 Task: Plan a 3-hour outdoor yoga and meditation retreat in a serene natural setting.
Action: Mouse pressed left at (516, 213)
Screenshot: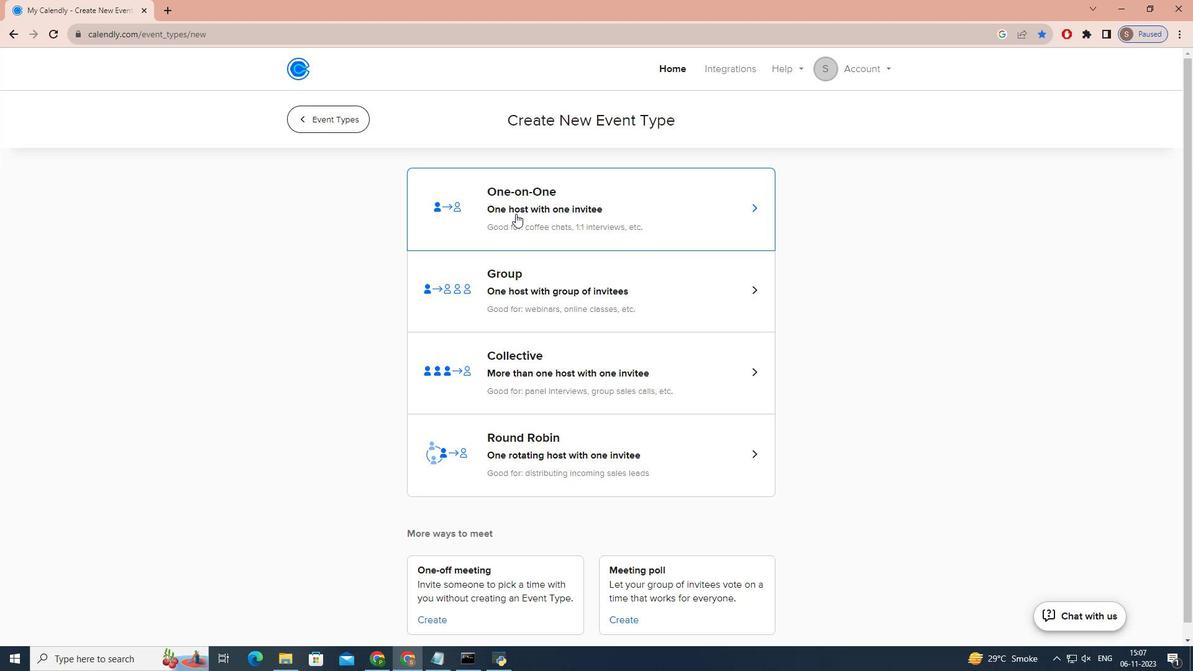 
Action: Key pressed o<Key.caps_lock>UTDOOR<Key.space><Key.caps_lock>y<Key.caps_lock>OGA<Key.space>AND<Key.space><Key.caps_lock>m<Key.caps_lock>EDITATION<Key.space><Key.caps_lock>r<Key.caps_lock>ETREAT<Key.space>
Screenshot: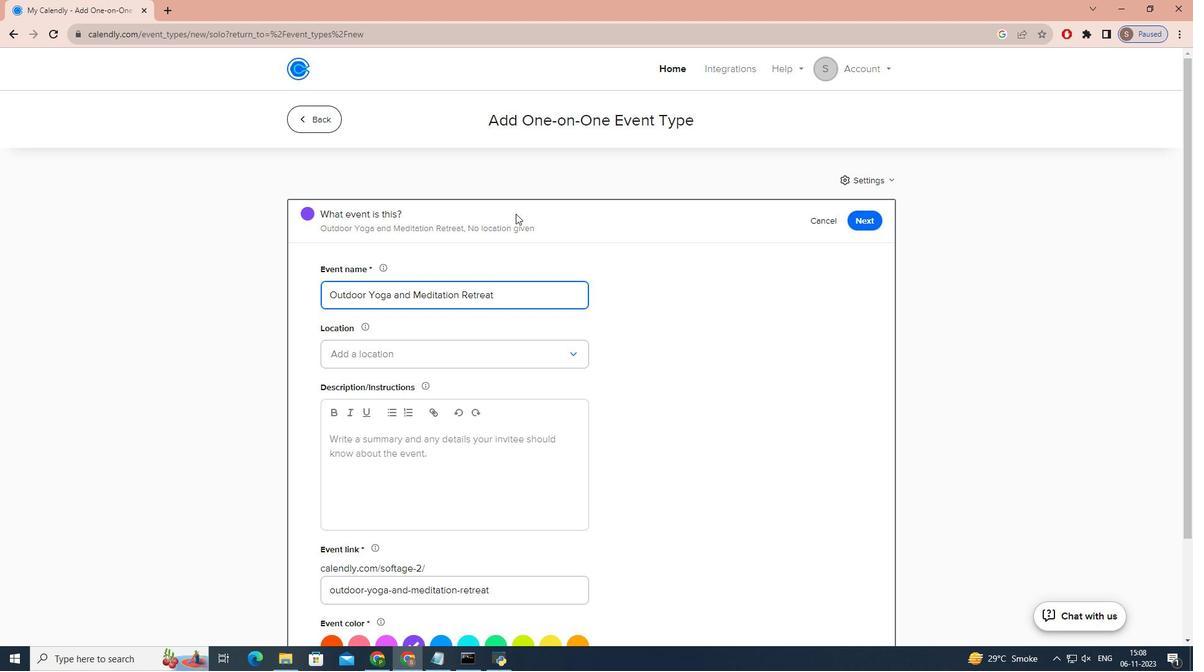 
Action: Mouse moved to (456, 353)
Screenshot: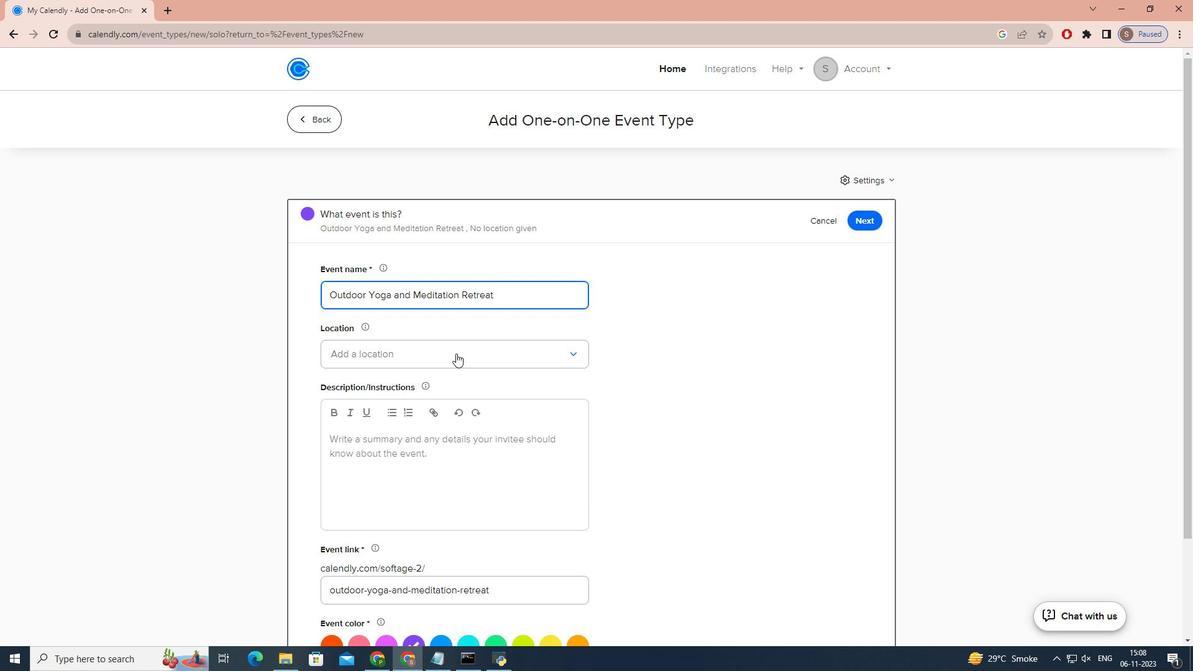 
Action: Mouse pressed left at (456, 353)
Screenshot: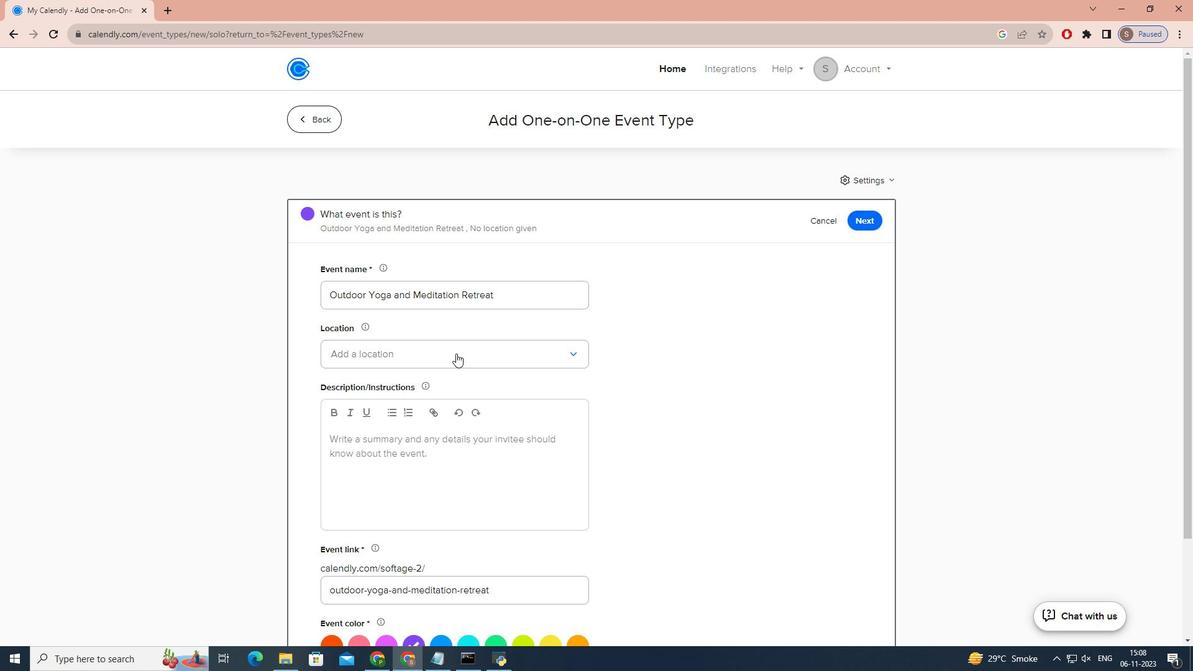 
Action: Mouse moved to (435, 394)
Screenshot: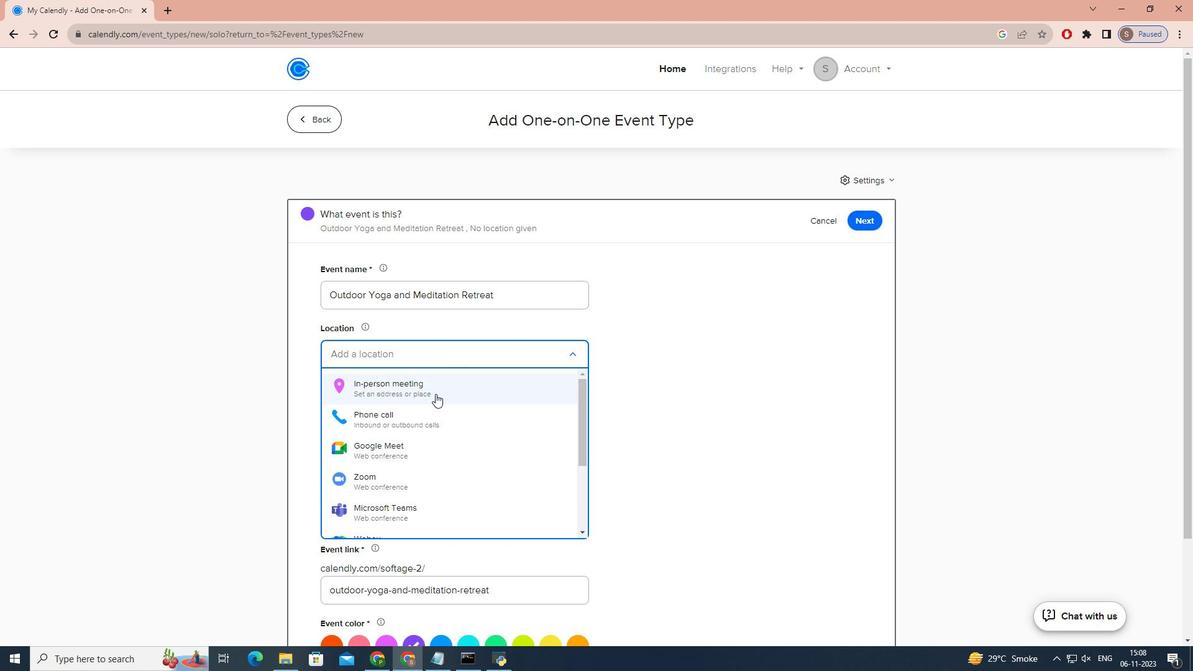 
Action: Mouse pressed left at (435, 394)
Screenshot: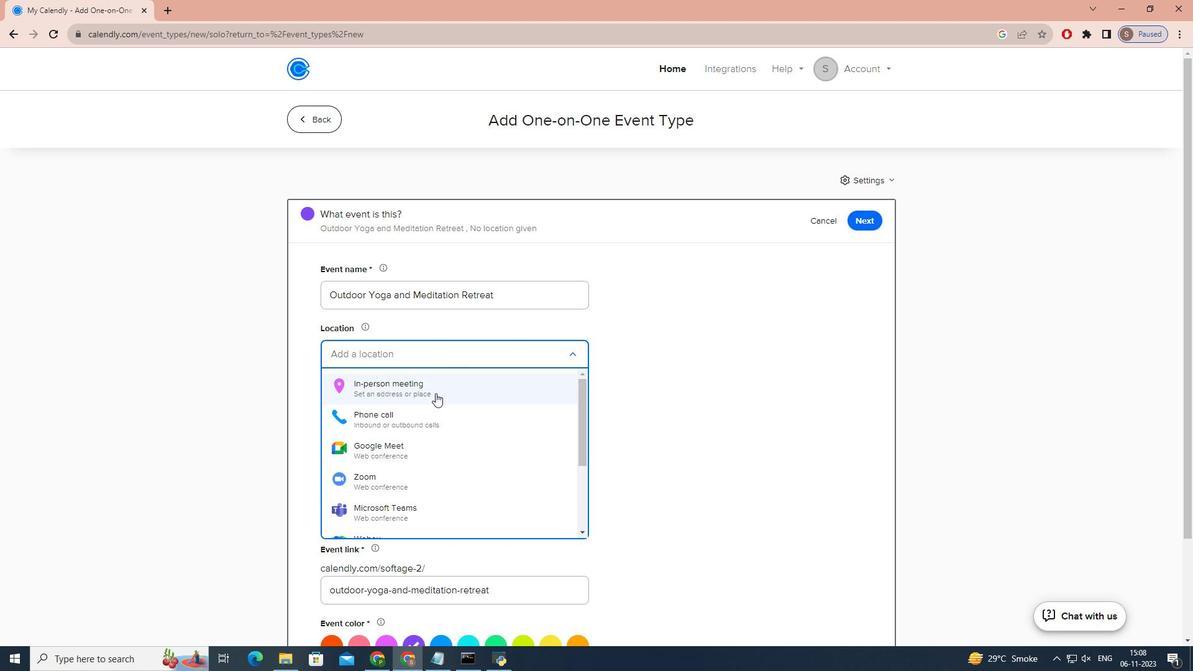 
Action: Mouse moved to (539, 205)
Screenshot: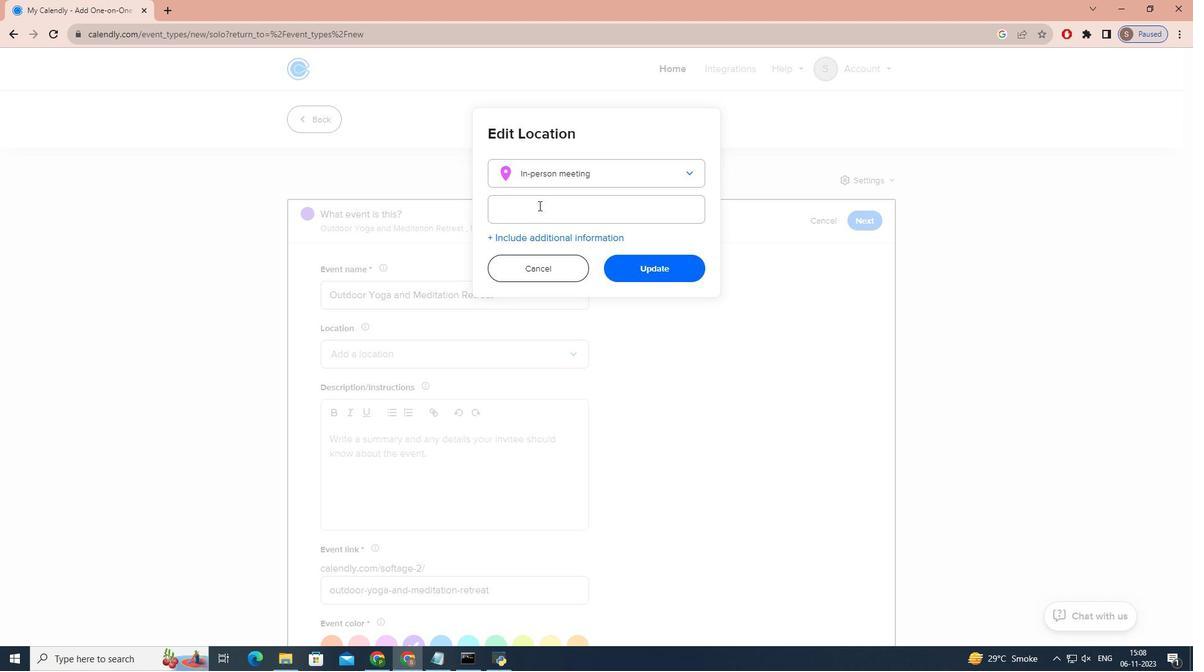 
Action: Mouse pressed left at (539, 205)
Screenshot: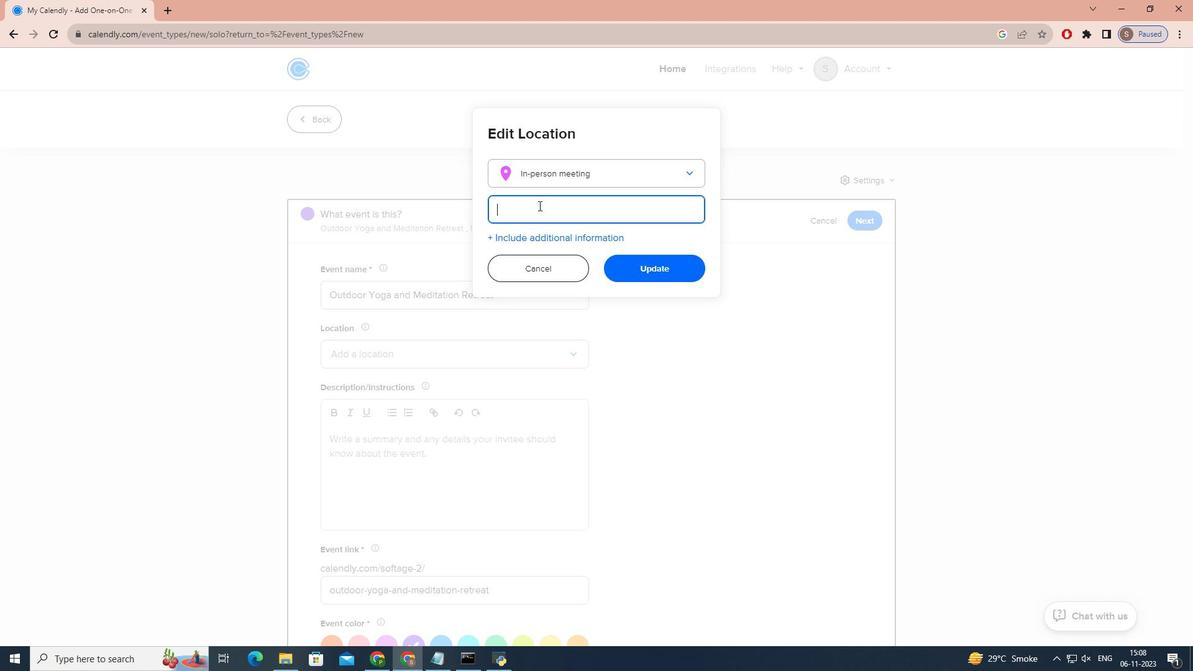 
Action: Key pressed <Key.caps_lock>b<Key.caps_lock>UDDHA<Key.space><Key.caps_lock>r<Key.caps_lock>ETREAT<Key.space><Key.caps_lock>h<Key.caps_lock>OUISE<Key.backspace><Key.backspace><Key.backspace>SE,<Key.space>123<Key.space><Key.caps_lock>s.<Key.space>w<Key.caps_lock>ARREN<Key.space><Key.caps_lock>a<Key.caps_lock>VENUE,<Key.space><Key.caps_lock>m<Key.caps_lock>ALVERN,<Key.space><Key.caps_lock>pa<Key.space>19355<Key.space>
Screenshot: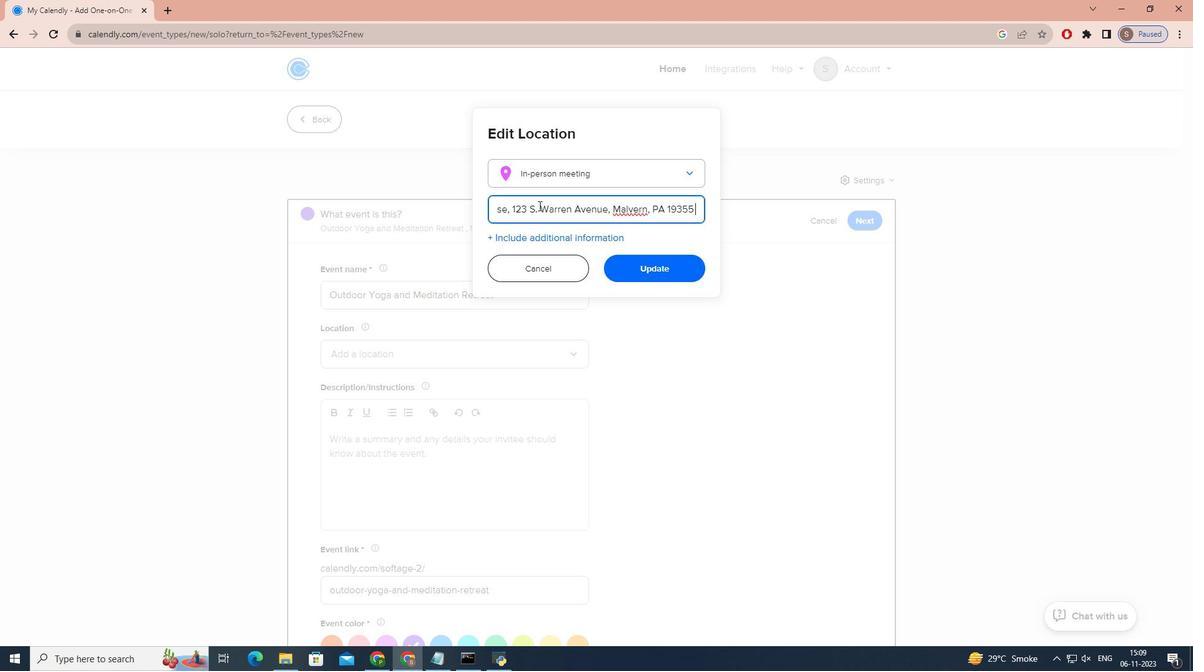 
Action: Mouse moved to (634, 268)
Screenshot: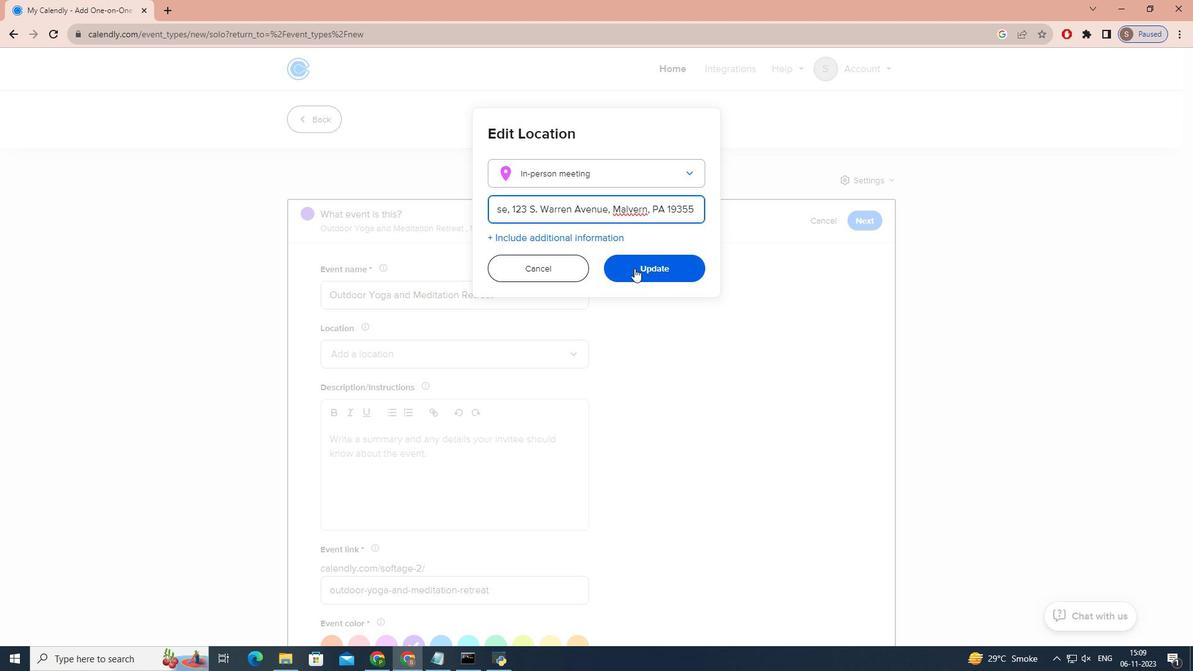 
Action: Mouse pressed left at (634, 268)
Screenshot: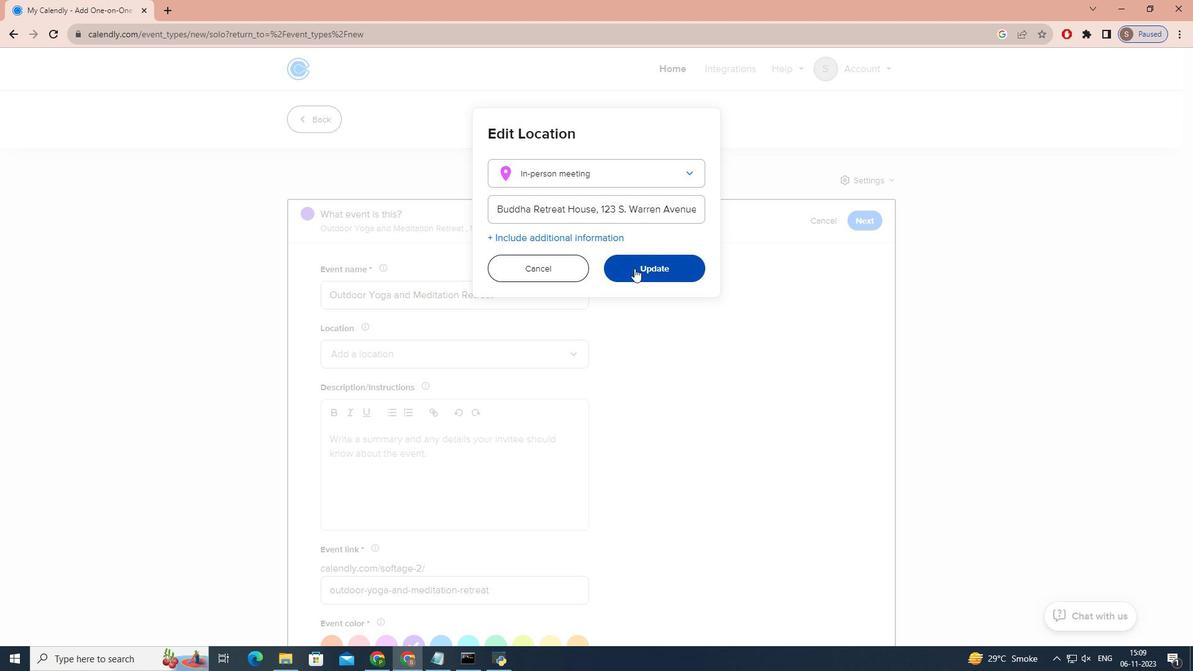 
Action: Mouse moved to (425, 475)
Screenshot: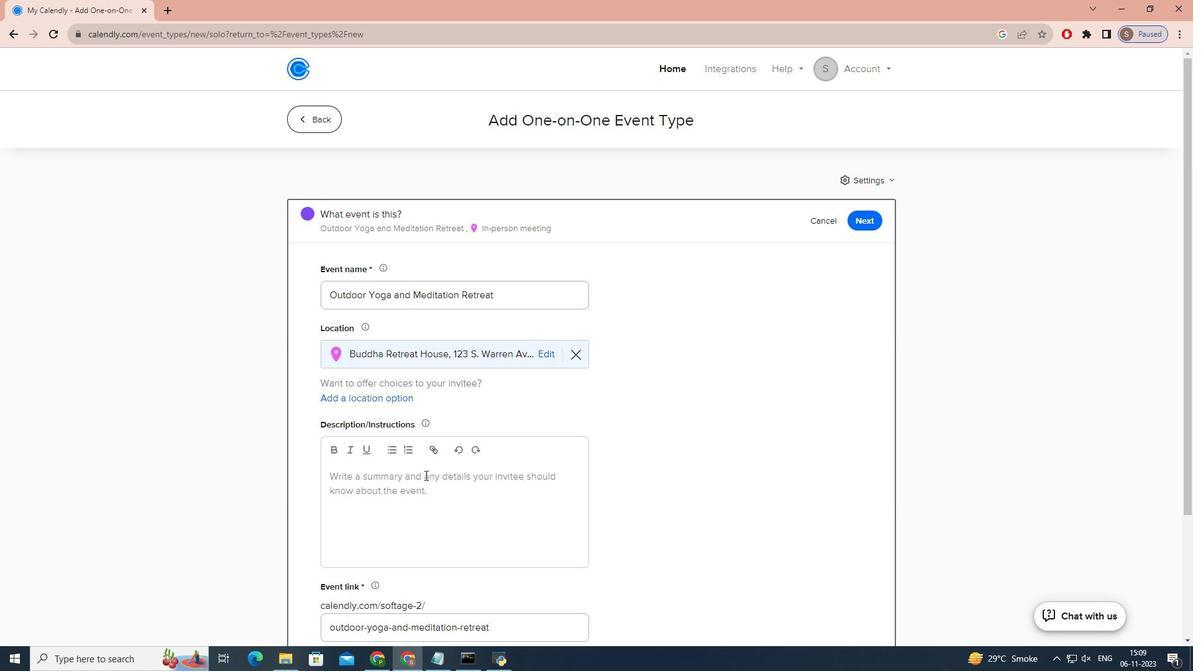 
Action: Mouse pressed left at (425, 475)
Screenshot: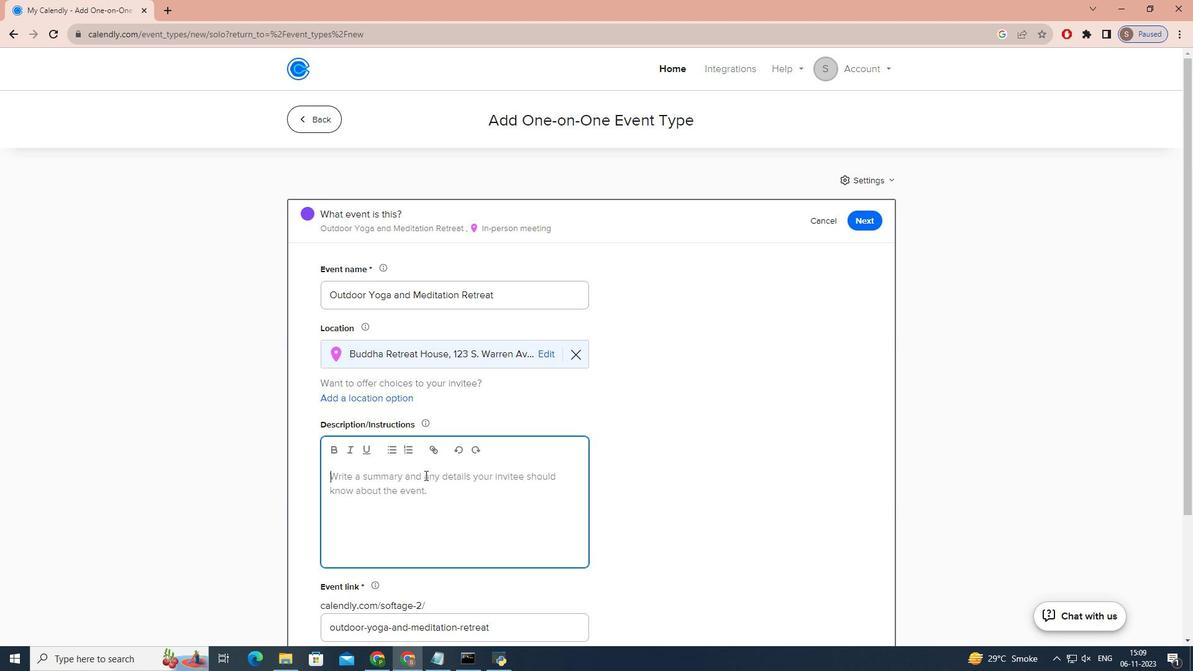 
Action: Mouse moved to (424, 476)
Screenshot: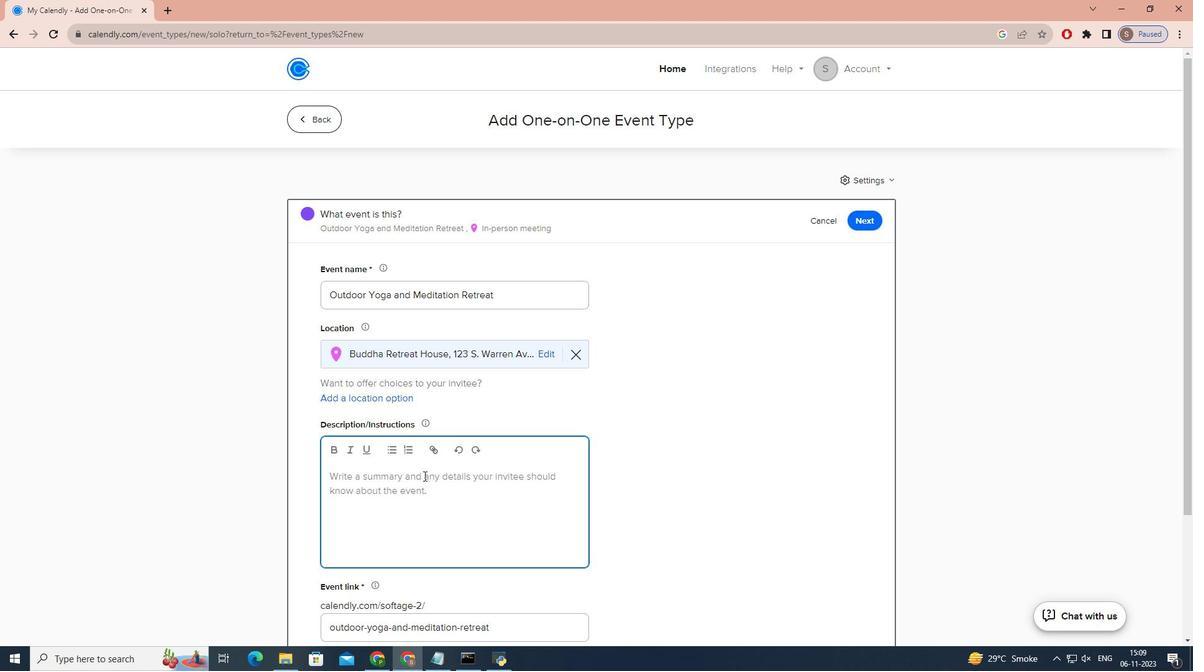 
Action: Mouse pressed left at (424, 476)
Screenshot: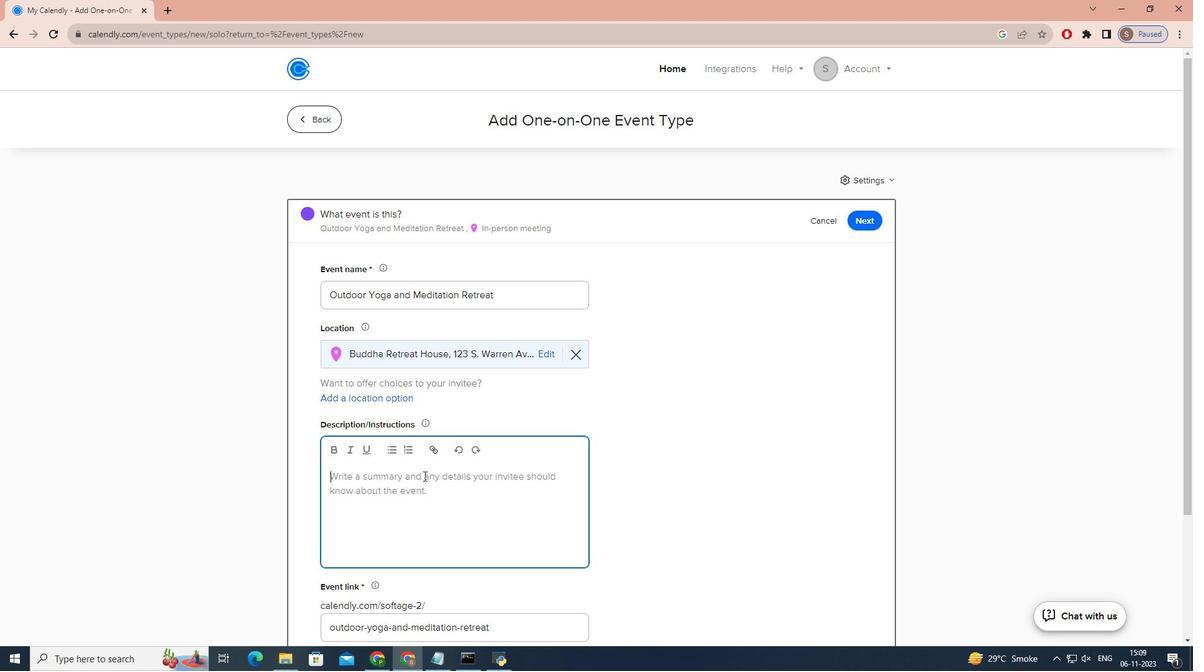 
Action: Key pressed <Key.caps_lock><Key.caps_lock>e<Key.caps_lock>SCAPE<Key.space>THE<Key.space>HUSTLE<Key.space>AND<Key.space>BUSTLE<Key.space>OF<Key.space>DAILY<Key.space>LIFE<Key.space>AND<Key.space>IMMERSE<Key.space>YOURSELF<Key.space>IN<Key.space>A<Key.space>TRANQUIL<Key.space>OASIS<Key.space>OF<Key.space>NATURE<Key.space>DURING<Key.space>OUR<Key.space>OUTDOOR<Key.space>YOGA<Key.space>MEDITATION<Key.space><Key.backspace>.<Key.space><Key.caps_lock>c<Key.caps_lock>ONNECT<Key.space>WITH<Key.space>TH<Key.space><Key.backspace>E<Key.space>NATURAL<Key.space>WORLD<Key.space><Key.backspace>,<Key.space>FIND<Key.space>INNER<Key.space>PEACE,<Key.space>AND<Key.space>REJUVENATE<Key.space>YOUR<Key.space>MIO<Key.backspace>ND,<Key.space>BODY,<Key.space>AND<Key.space>SPIRIT<Key.space>IN<Key.space>A<Key.space>SERENE<Key.space>SETTING<Key.space>SURROUNDED<Key.space>BY<Key.space>THE<Key.space>BEAUTY<Key.space>OF<Key.space>THE<Key.space>GREAT<Key.space>OUTDOORS.<Key.space>
Screenshot: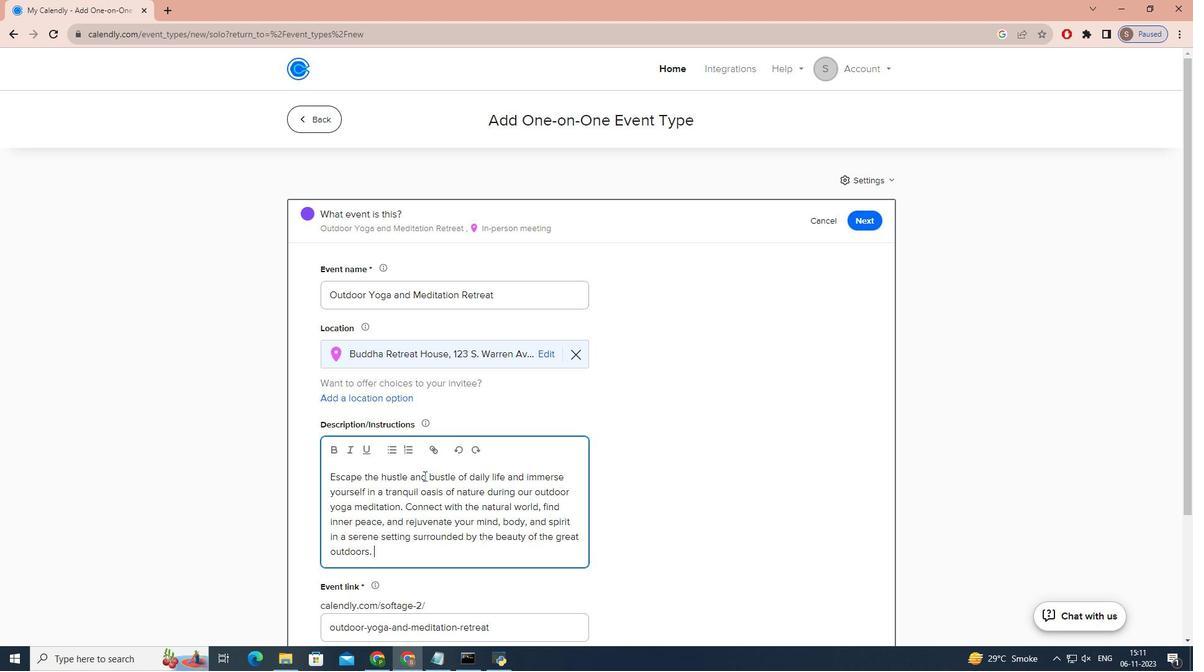 
Action: Mouse moved to (677, 492)
Screenshot: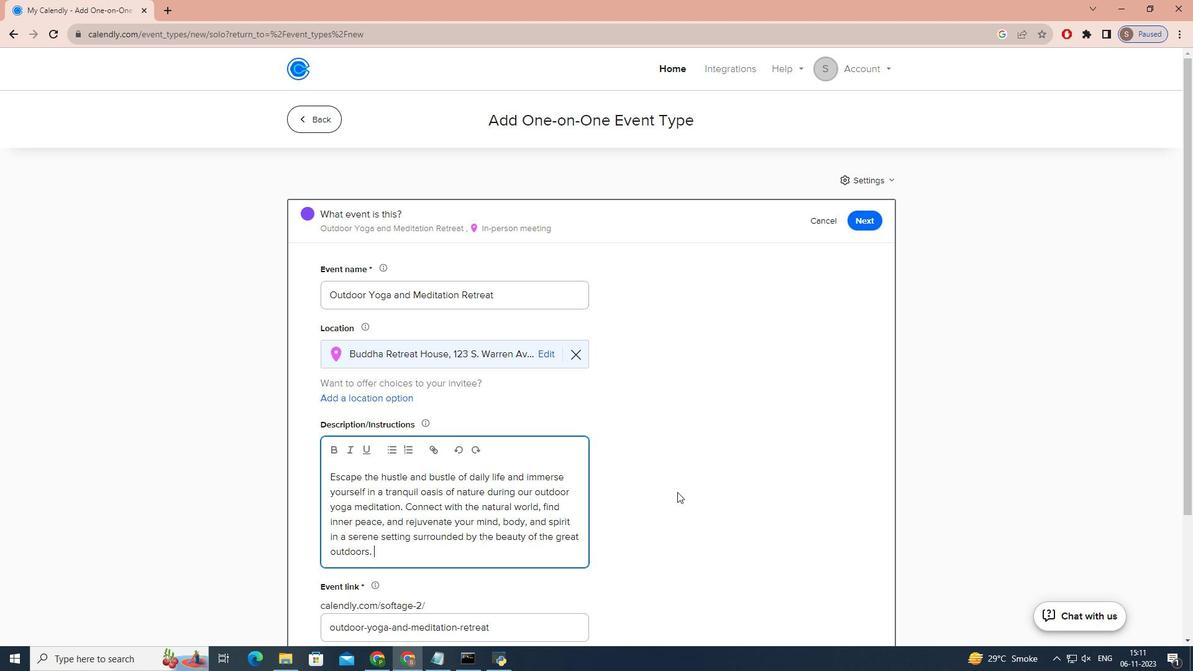 
Action: Mouse scrolled (677, 491) with delta (0, 0)
Screenshot: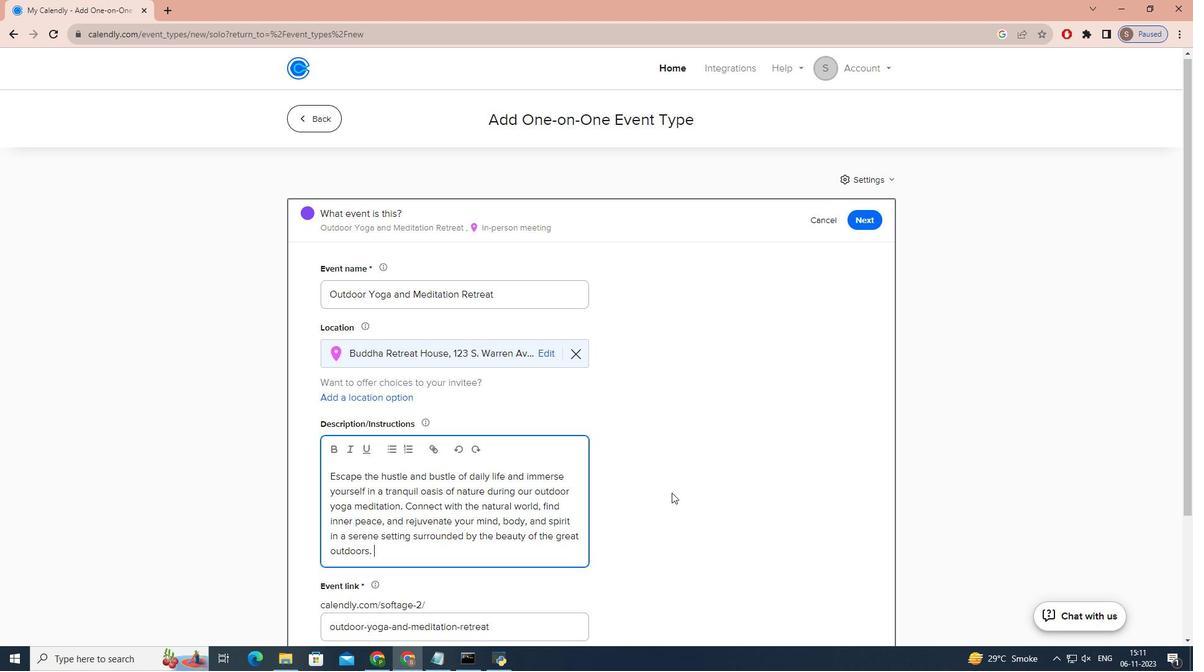 
Action: Mouse moved to (675, 492)
Screenshot: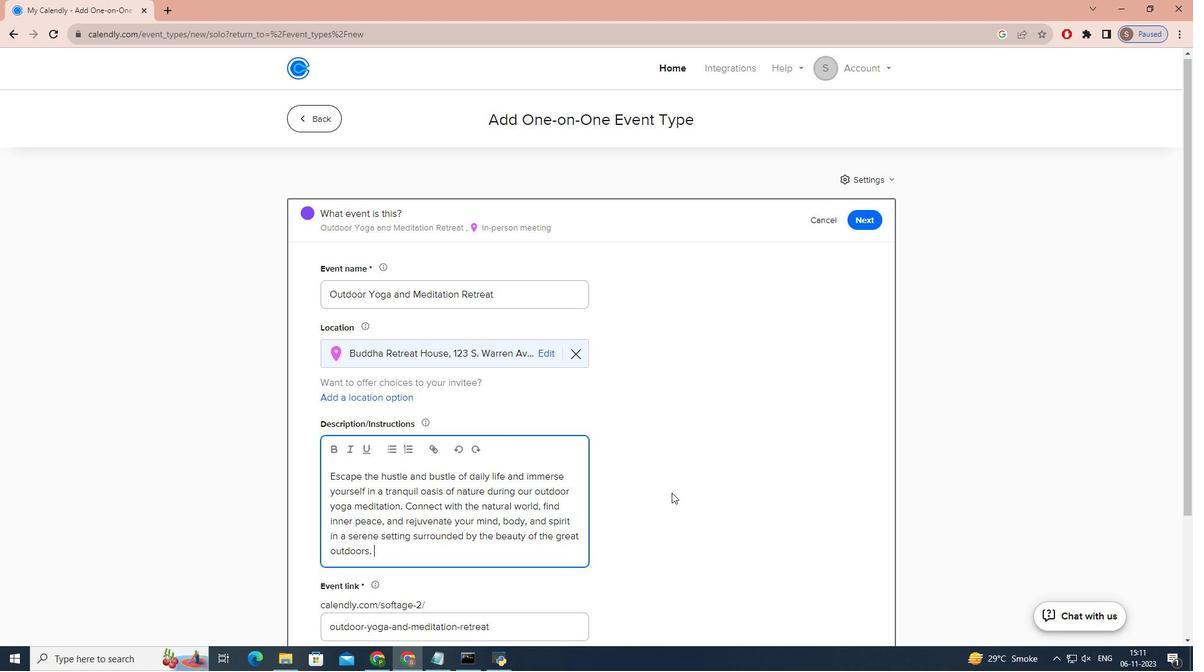 
Action: Mouse scrolled (675, 491) with delta (0, 0)
Screenshot: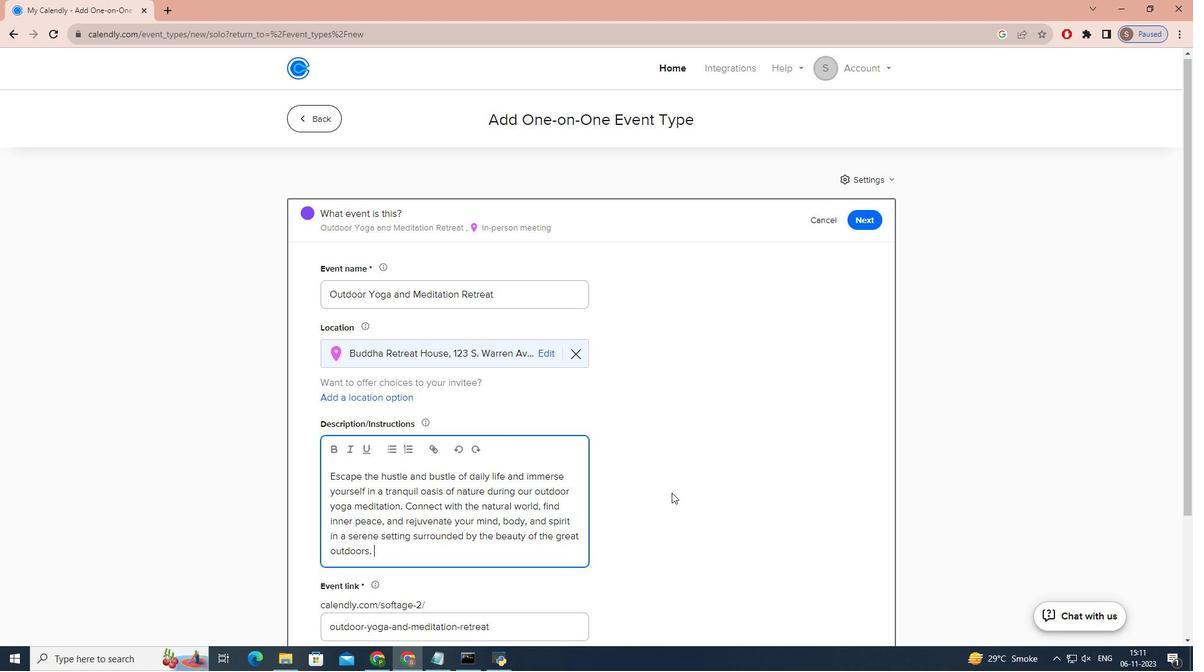 
Action: Mouse moved to (672, 493)
Screenshot: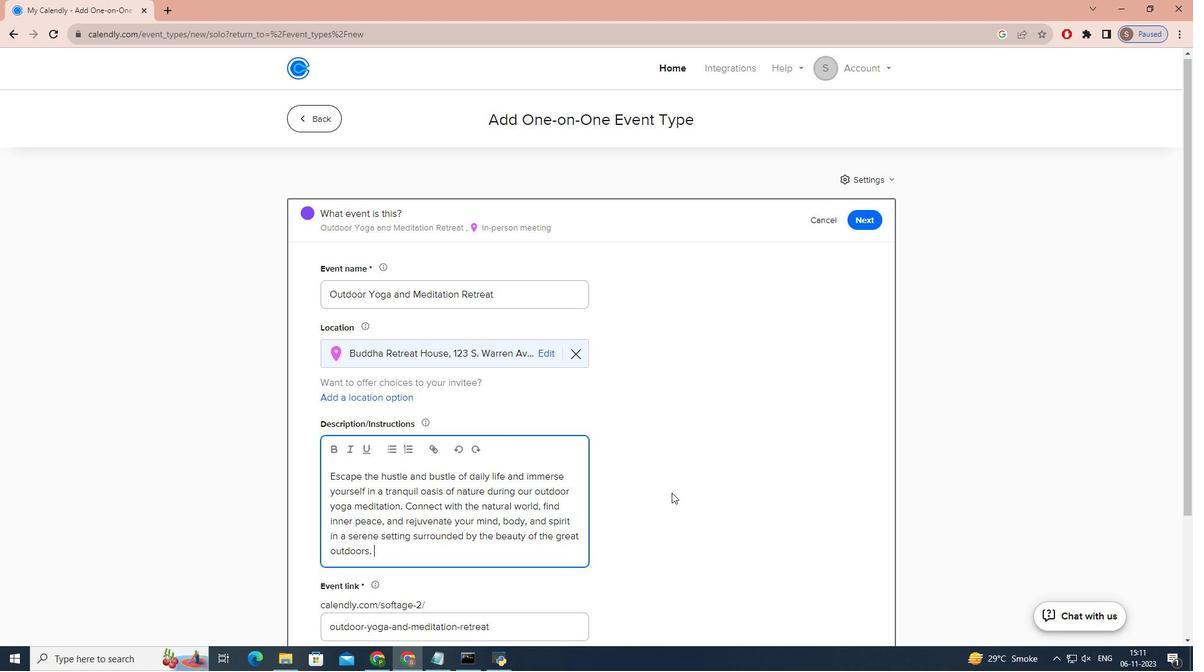 
Action: Mouse scrolled (672, 492) with delta (0, 0)
Screenshot: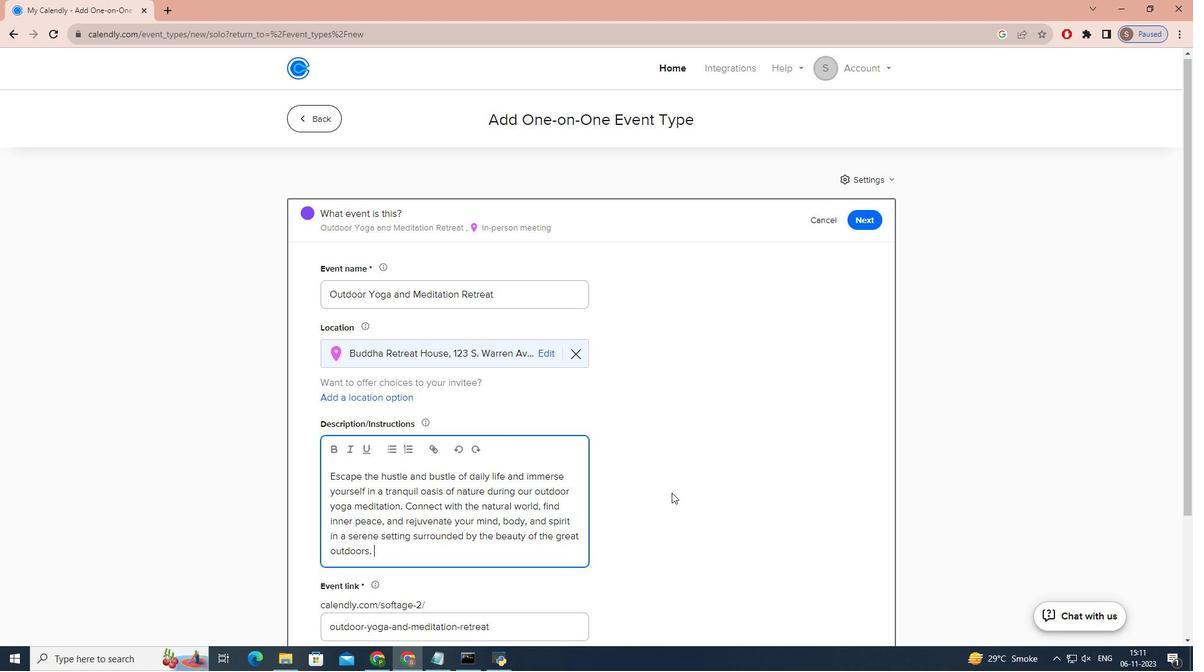 
Action: Mouse moved to (672, 493)
Screenshot: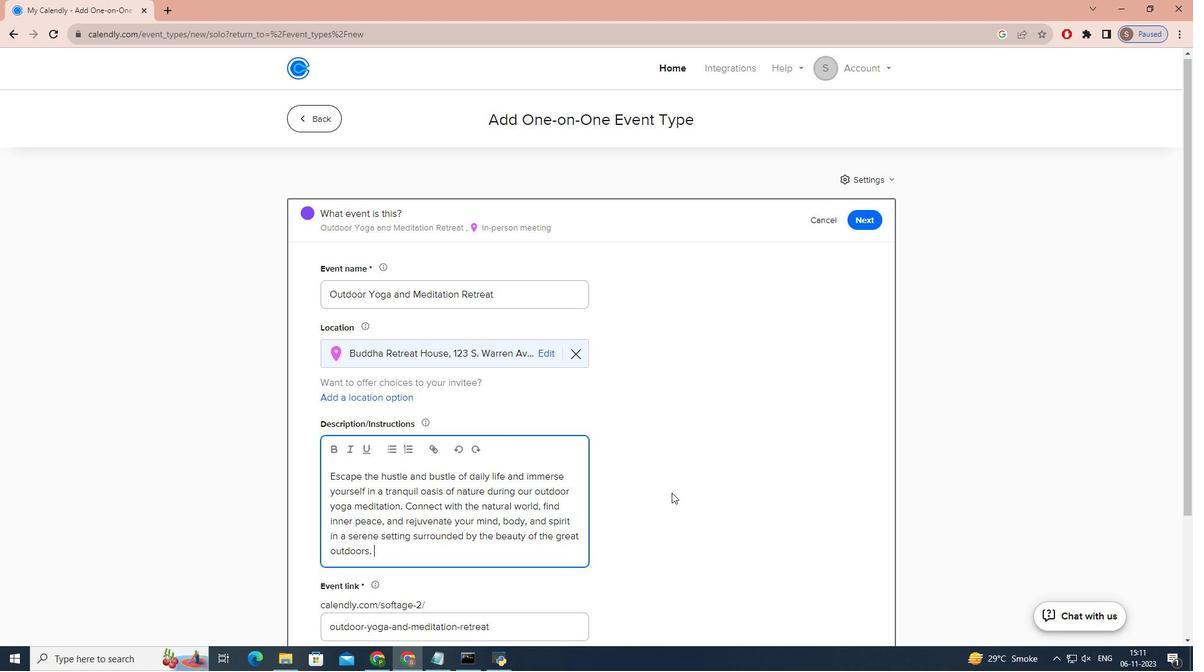 
Action: Mouse scrolled (672, 492) with delta (0, 0)
Screenshot: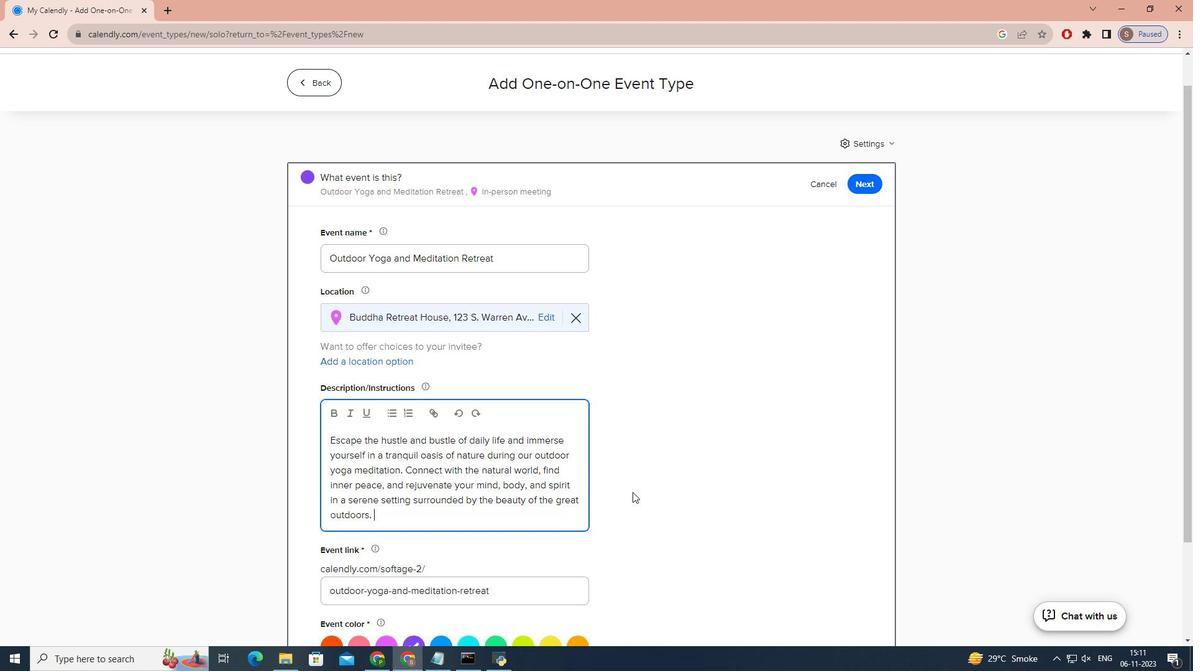 
Action: Mouse moved to (669, 493)
Screenshot: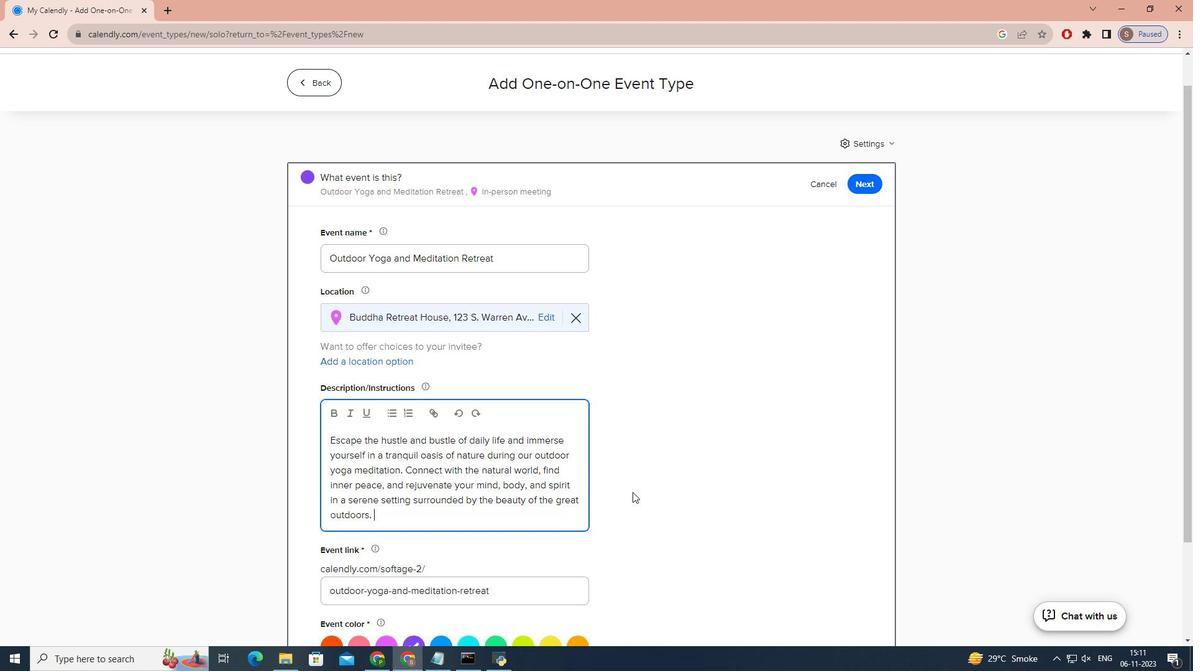 
Action: Mouse scrolled (669, 492) with delta (0, 0)
Screenshot: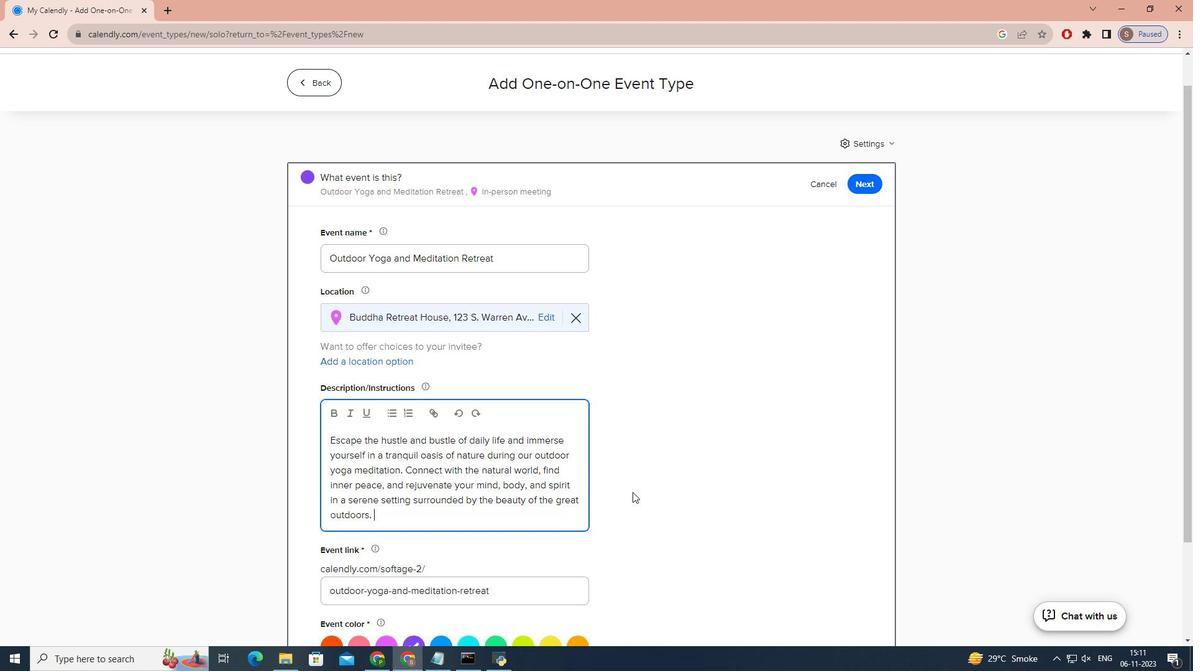 
Action: Mouse moved to (661, 493)
Screenshot: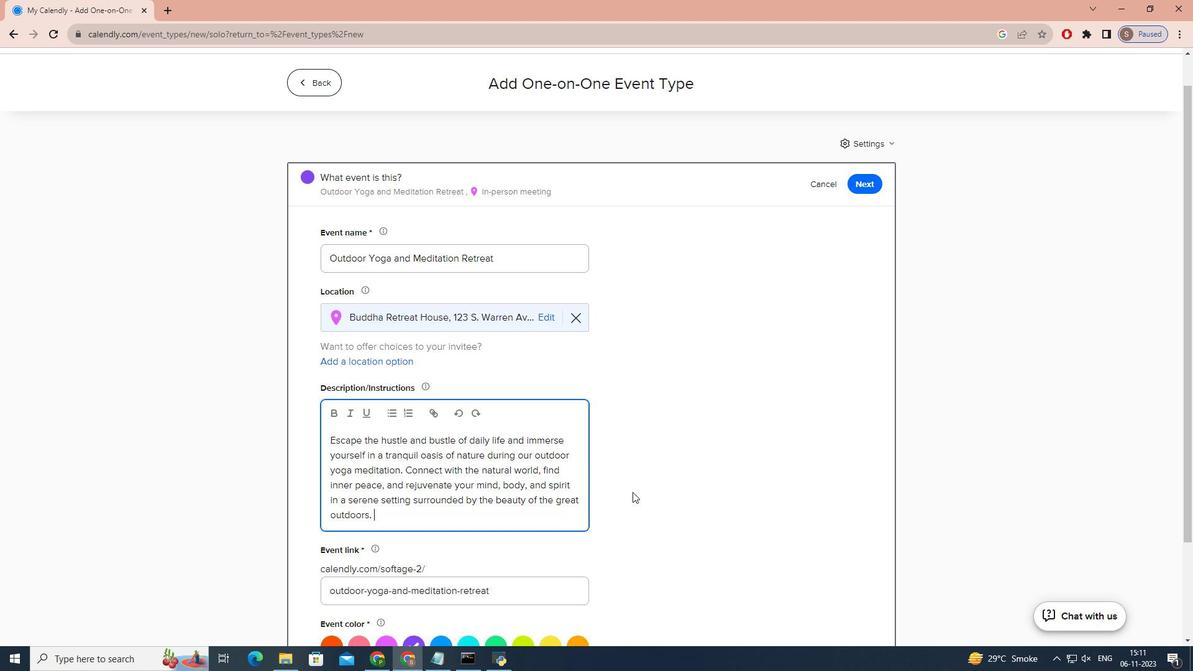 
Action: Mouse scrolled (661, 492) with delta (0, 0)
Screenshot: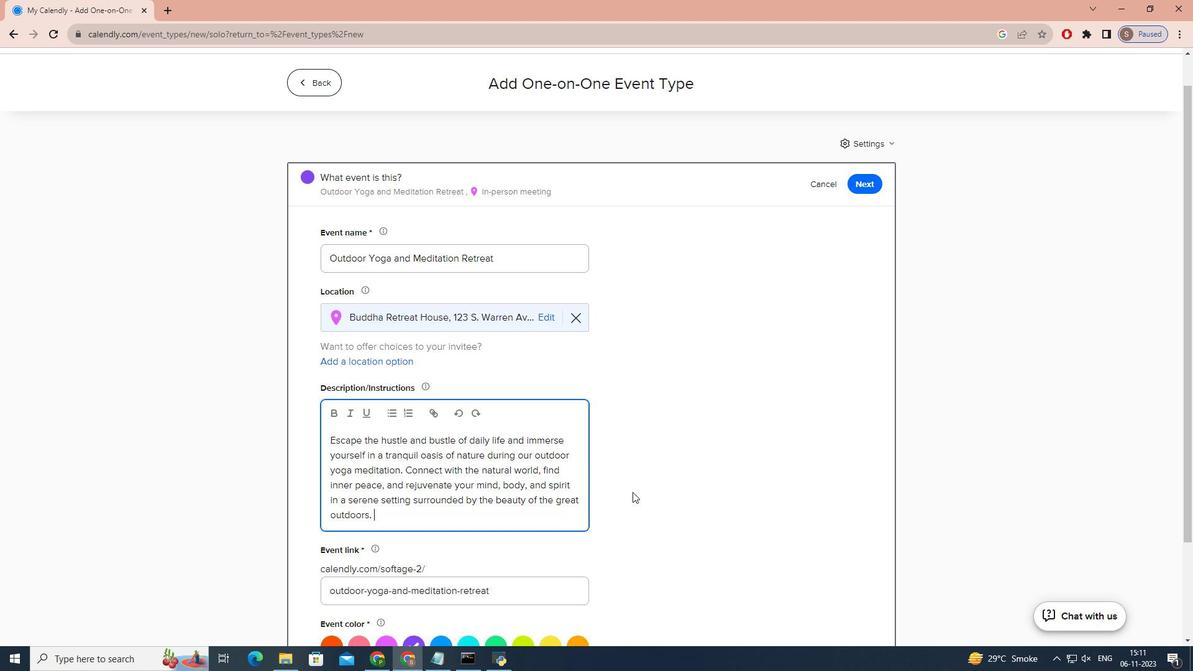 
Action: Mouse moved to (641, 493)
Screenshot: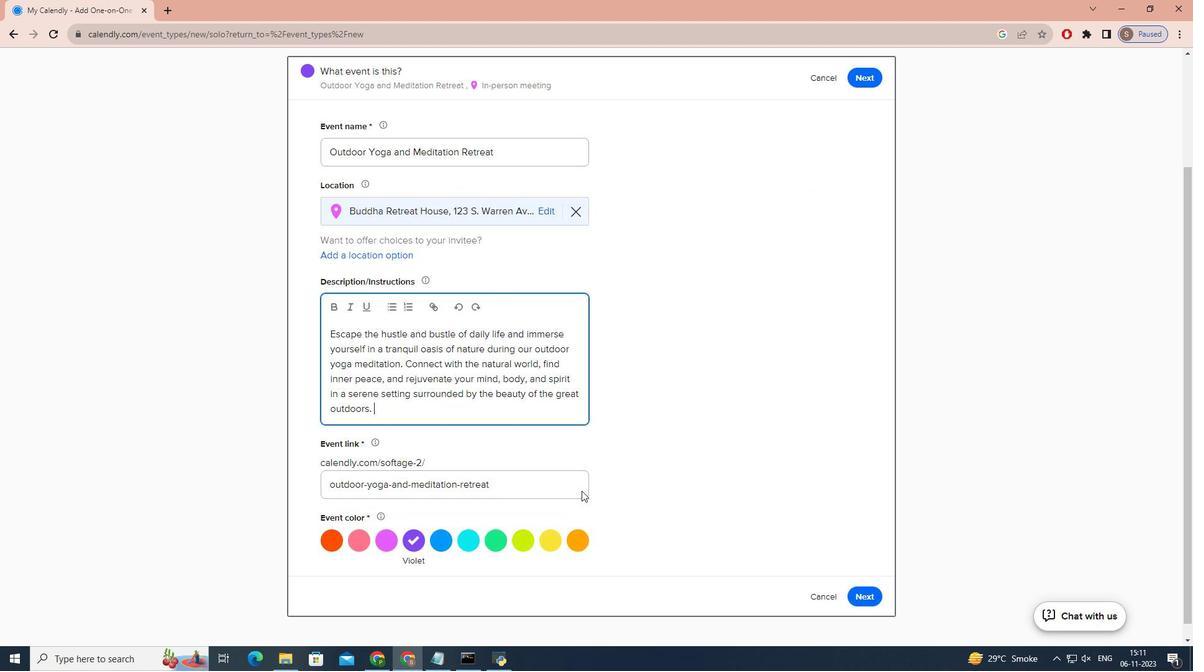 
Action: Mouse scrolled (641, 492) with delta (0, 0)
Screenshot: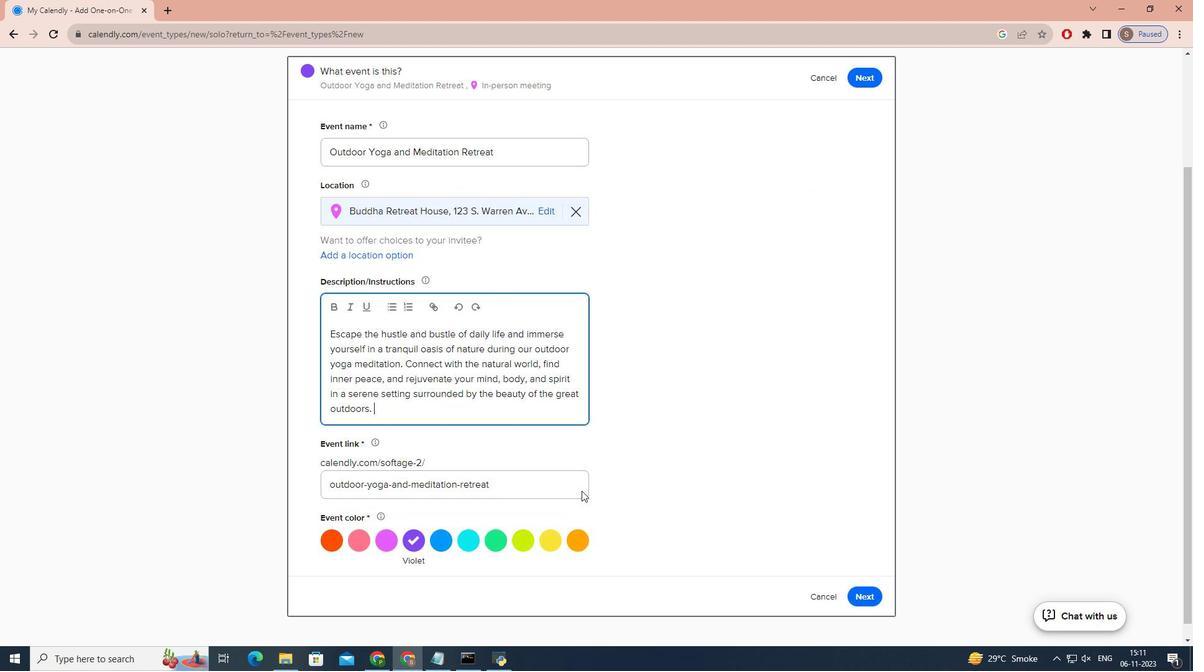 
Action: Mouse moved to (335, 522)
Screenshot: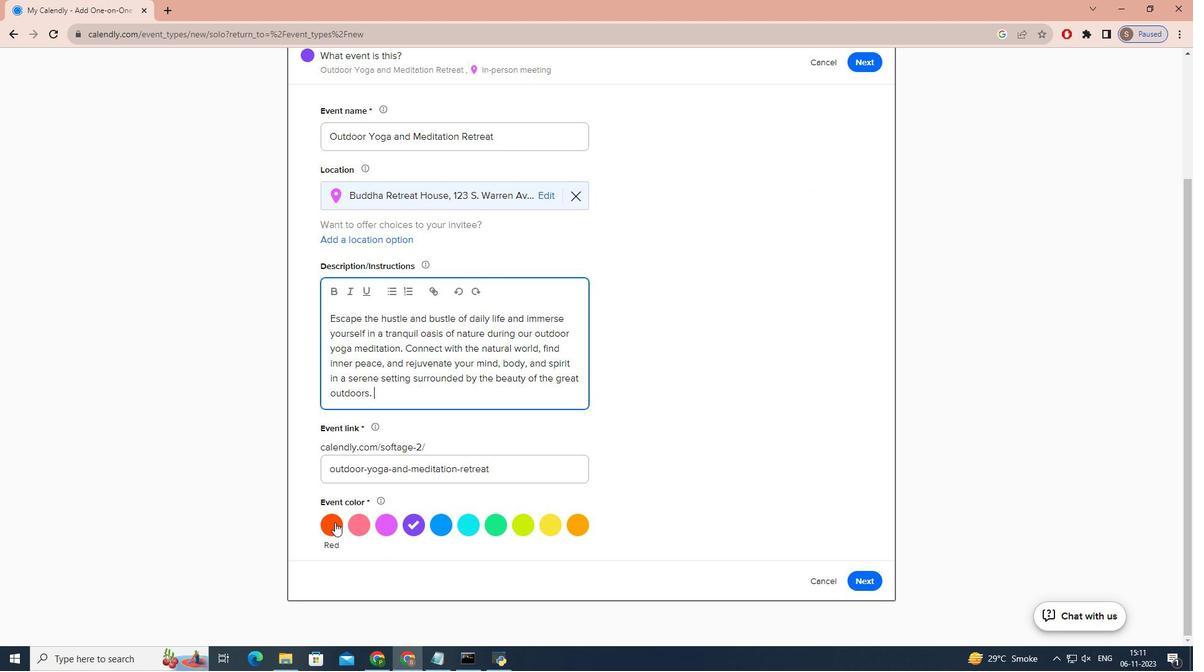 
Action: Mouse pressed left at (335, 522)
Screenshot: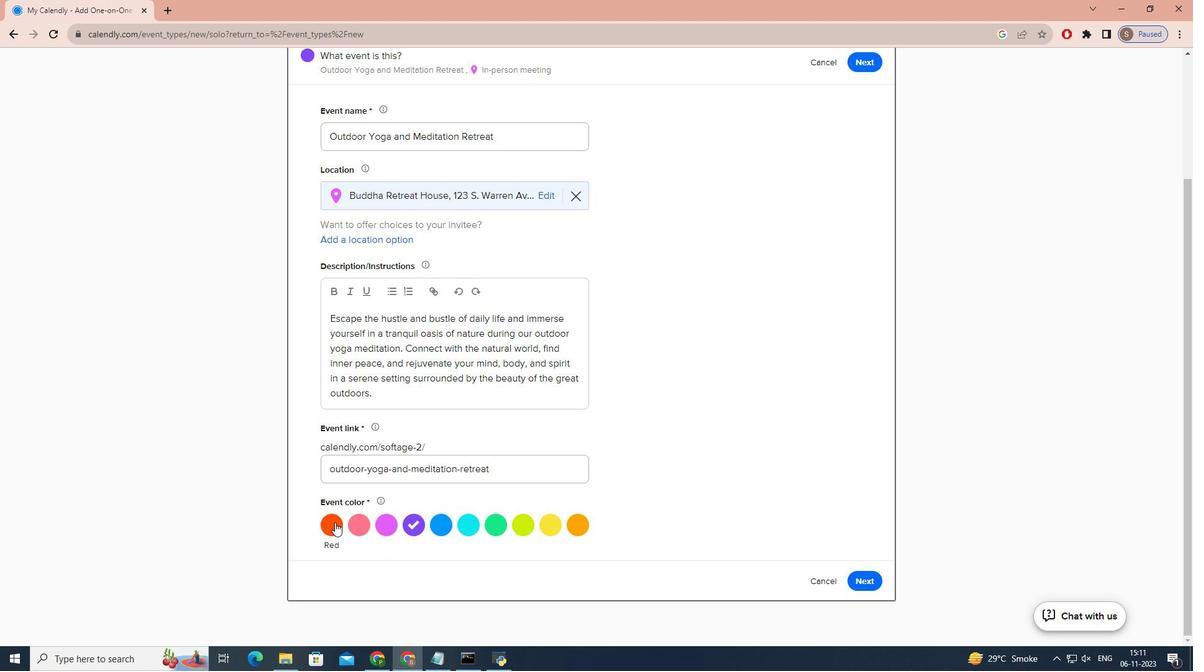 
Action: Mouse moved to (856, 580)
Screenshot: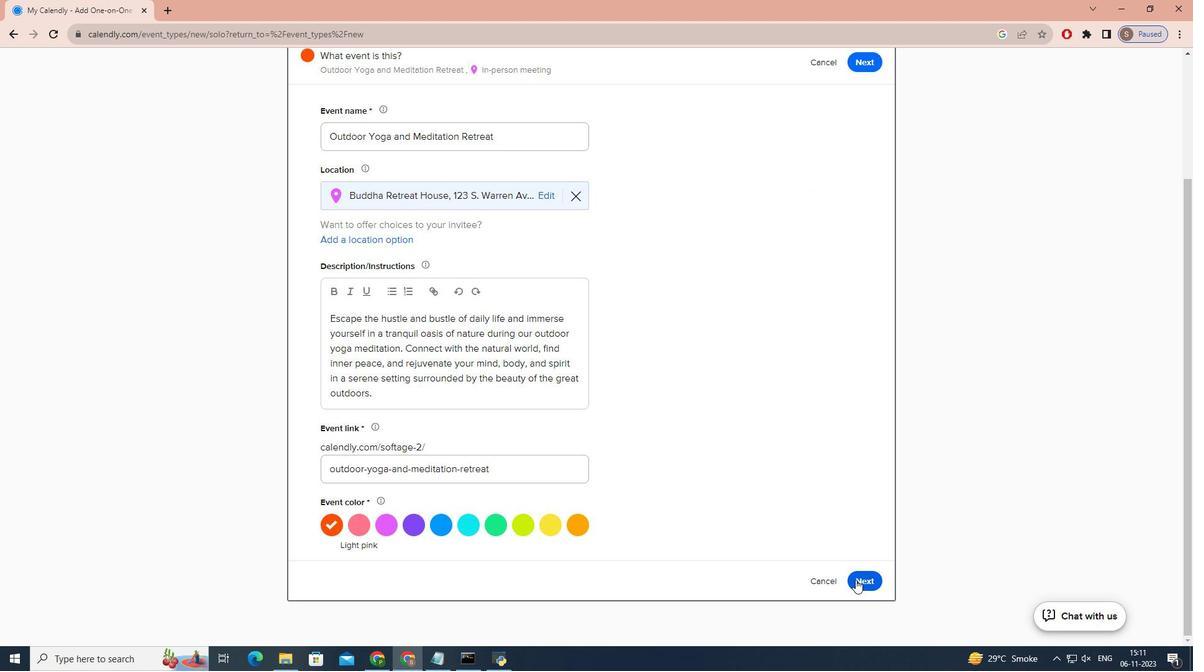 
Action: Mouse pressed left at (856, 580)
Screenshot: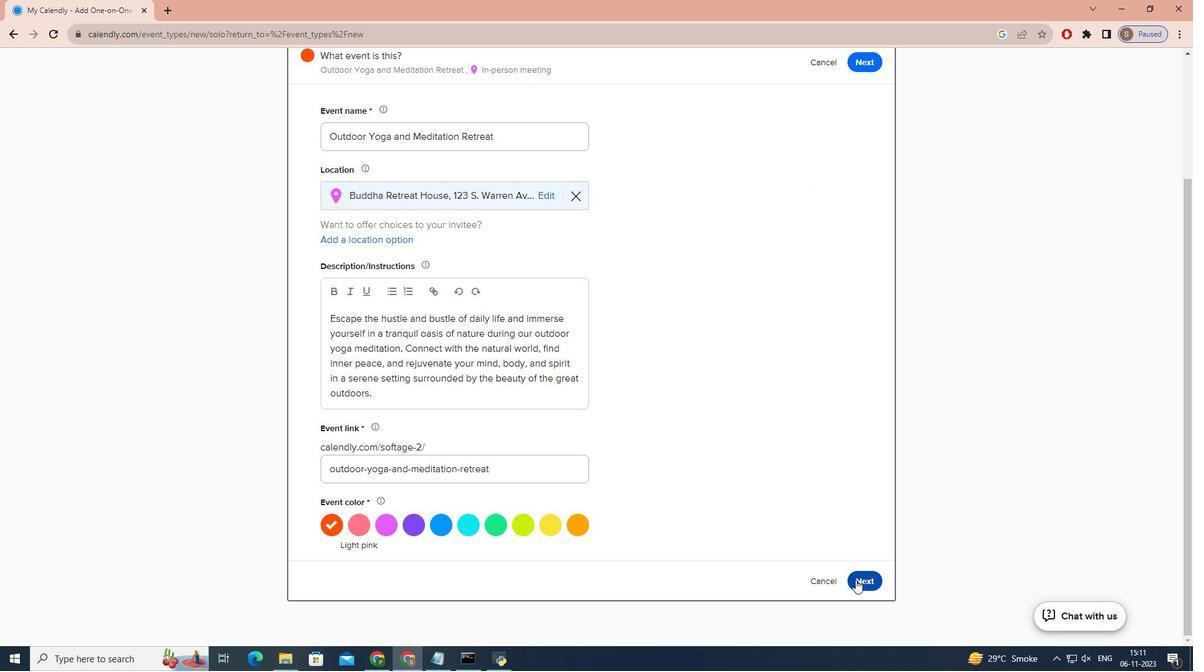 
Action: Mouse moved to (486, 362)
Screenshot: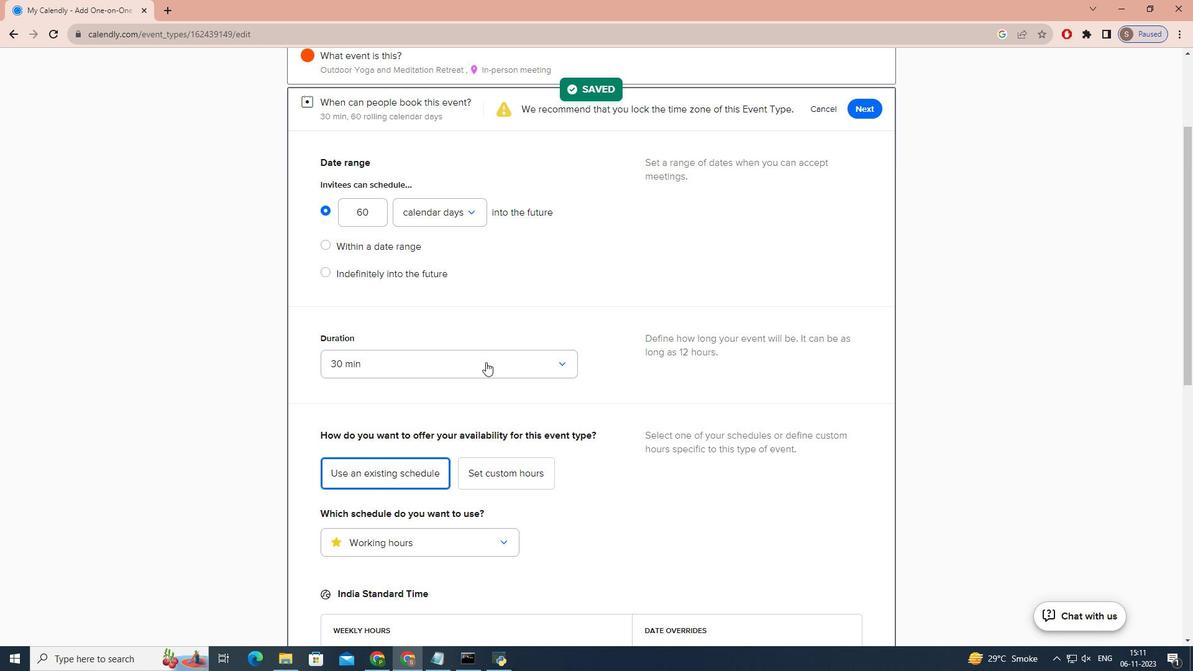 
Action: Mouse pressed left at (486, 362)
Screenshot: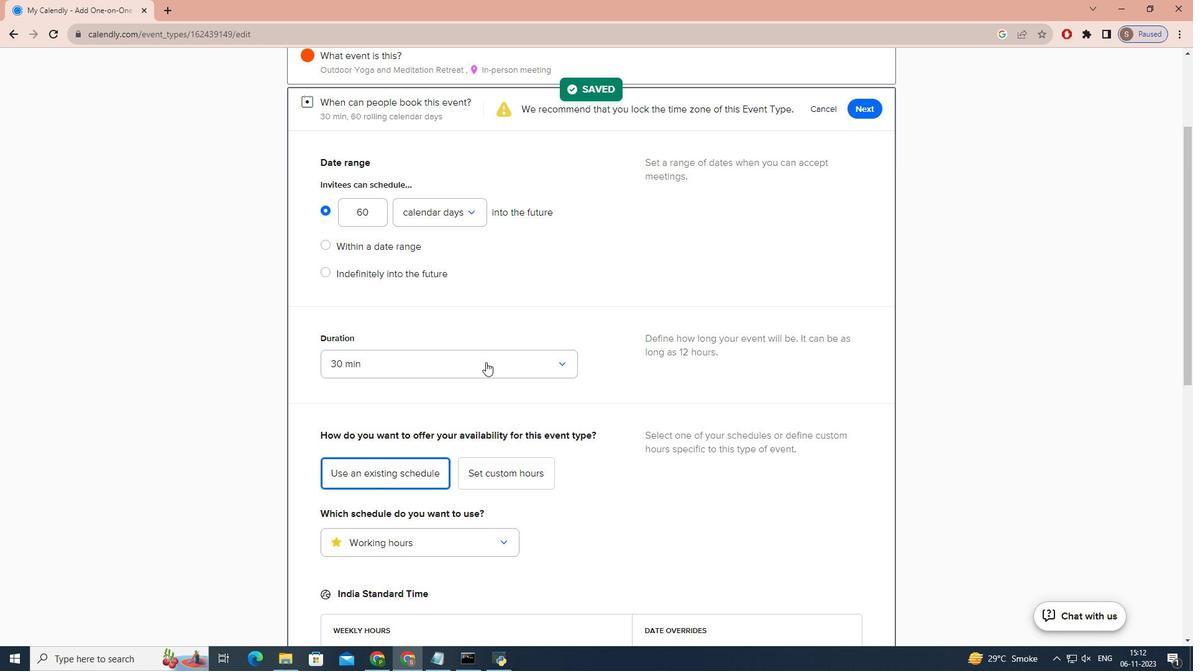 
Action: Mouse moved to (447, 487)
Screenshot: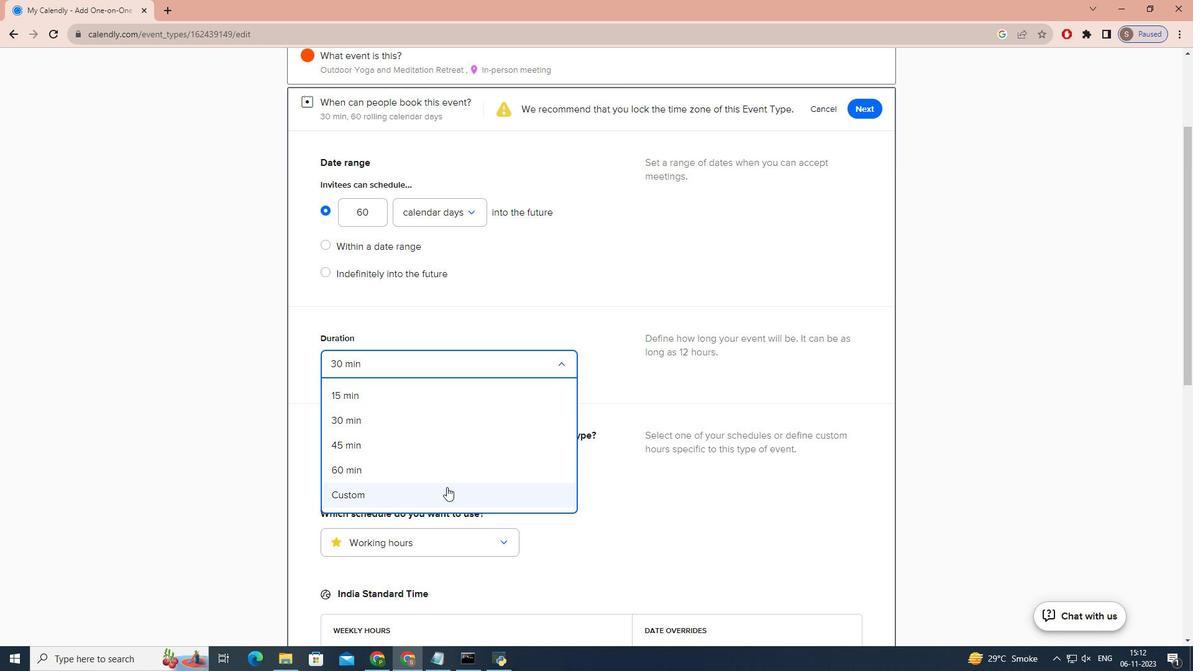 
Action: Mouse pressed left at (447, 487)
Screenshot: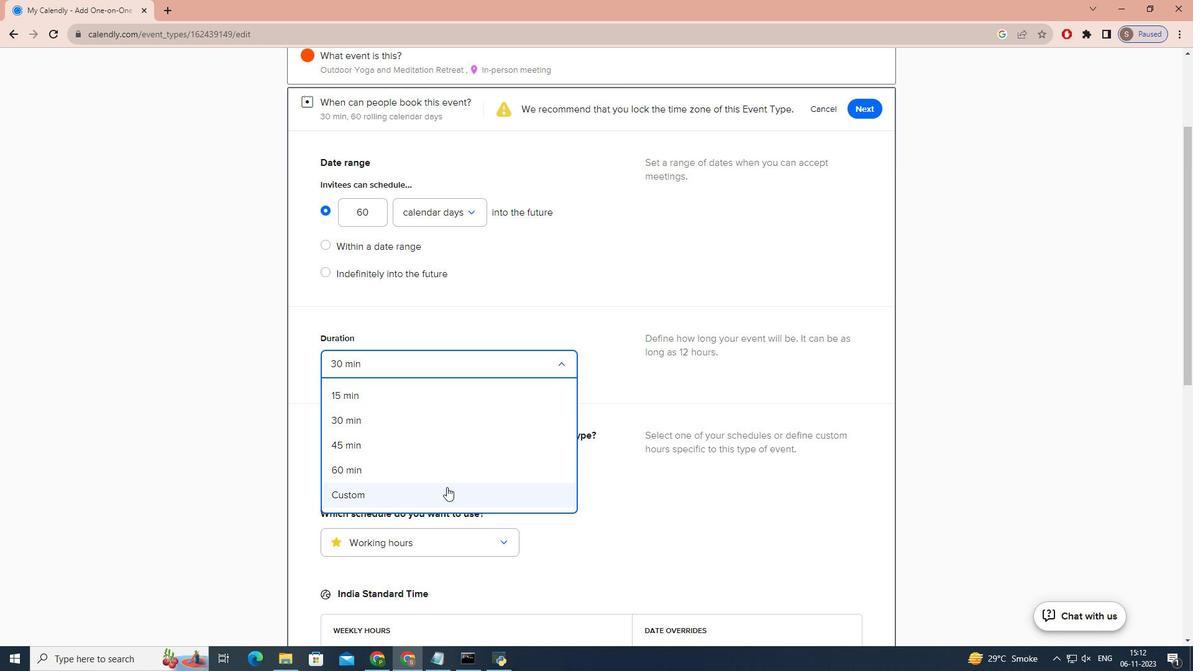 
Action: Mouse moved to (440, 392)
Screenshot: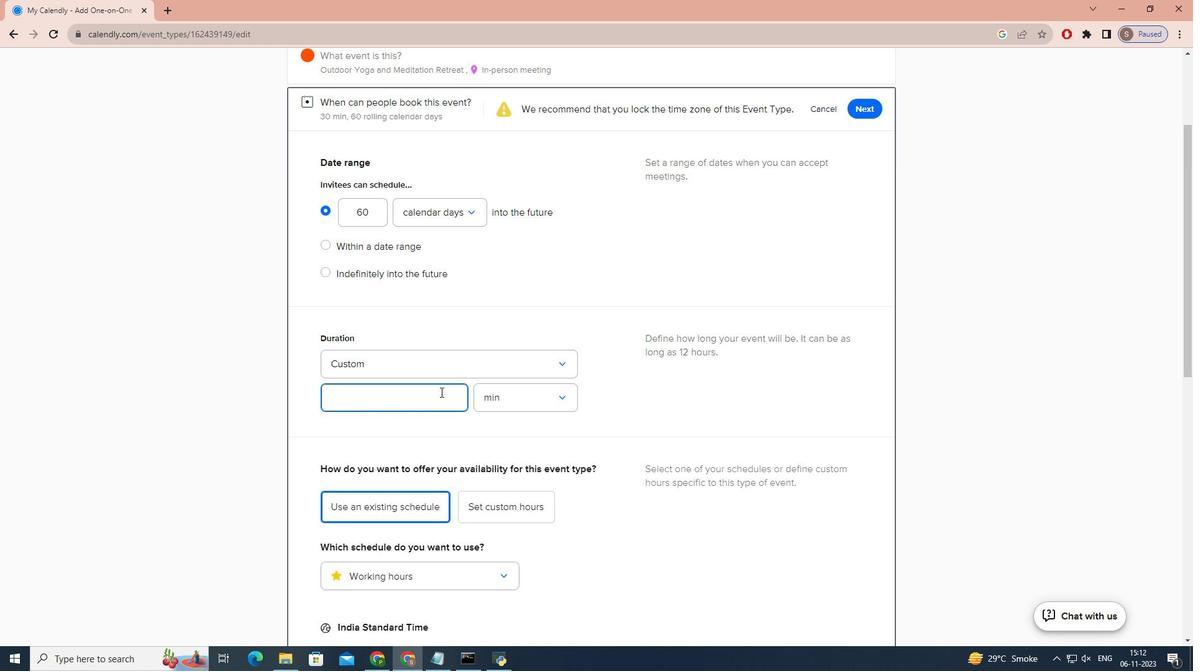 
Action: Key pressed 3
Screenshot: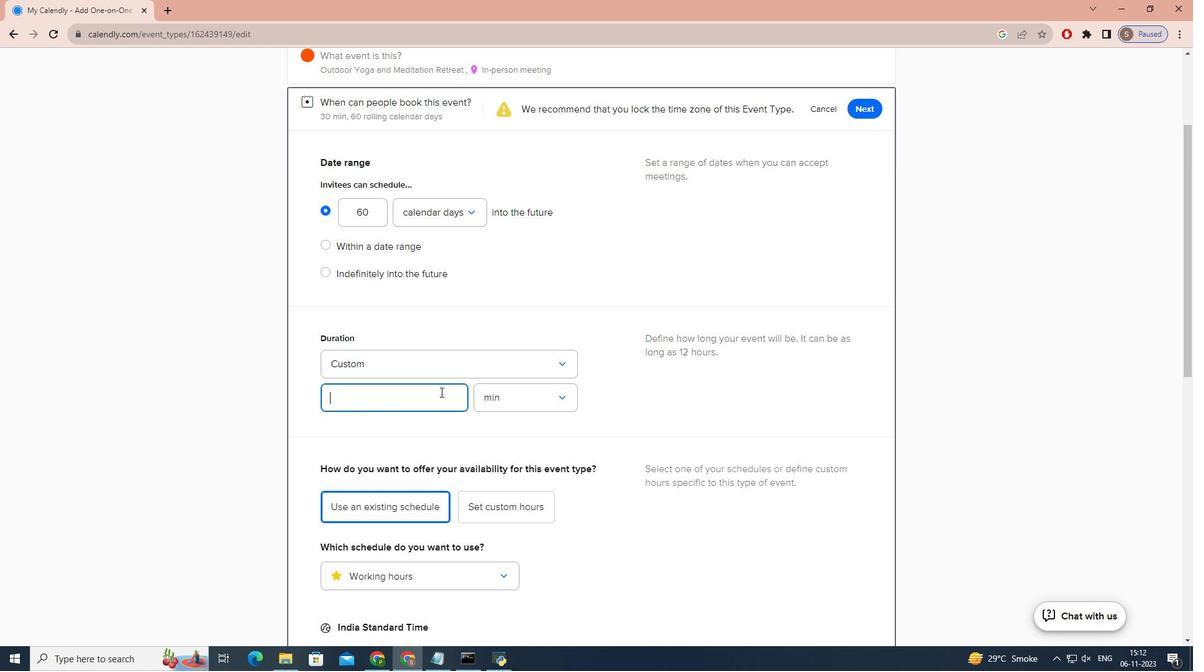 
Action: Mouse moved to (540, 395)
Screenshot: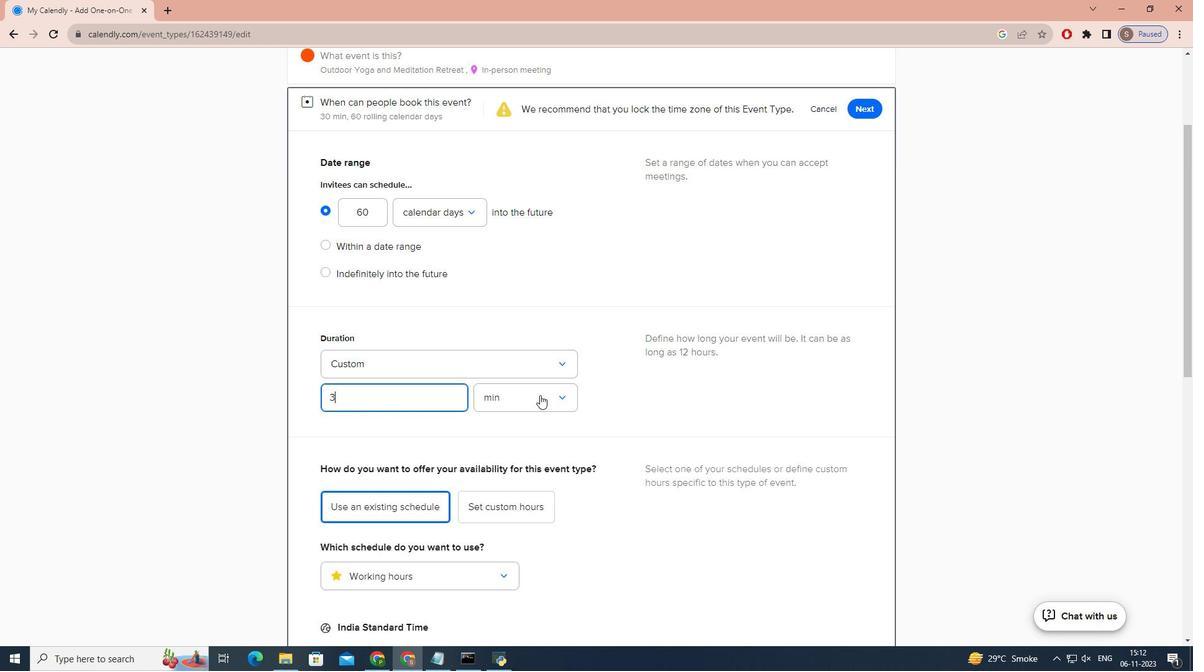 
Action: Mouse pressed left at (540, 395)
Screenshot: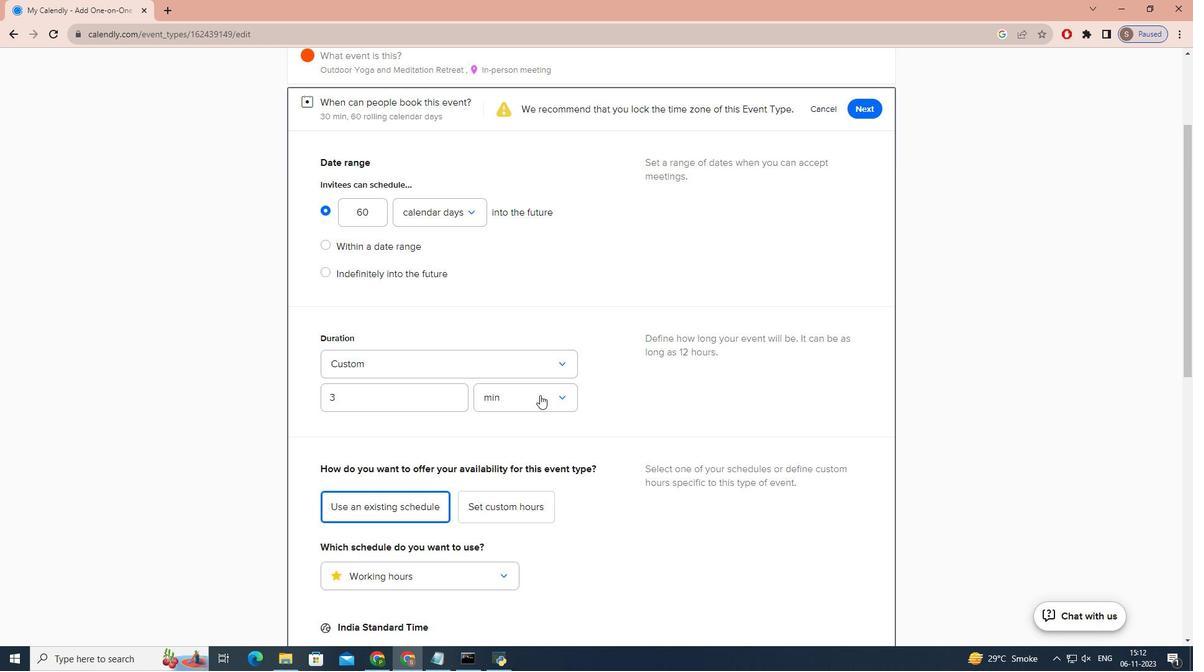 
Action: Mouse moved to (517, 457)
Screenshot: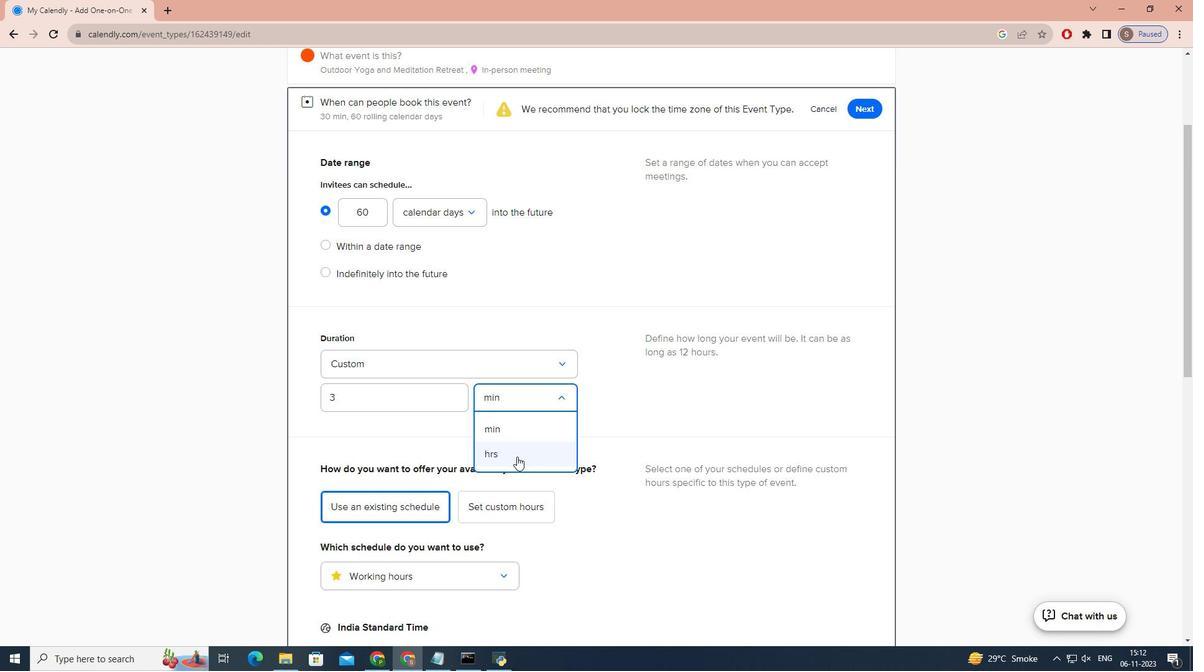 
Action: Mouse pressed left at (517, 457)
Screenshot: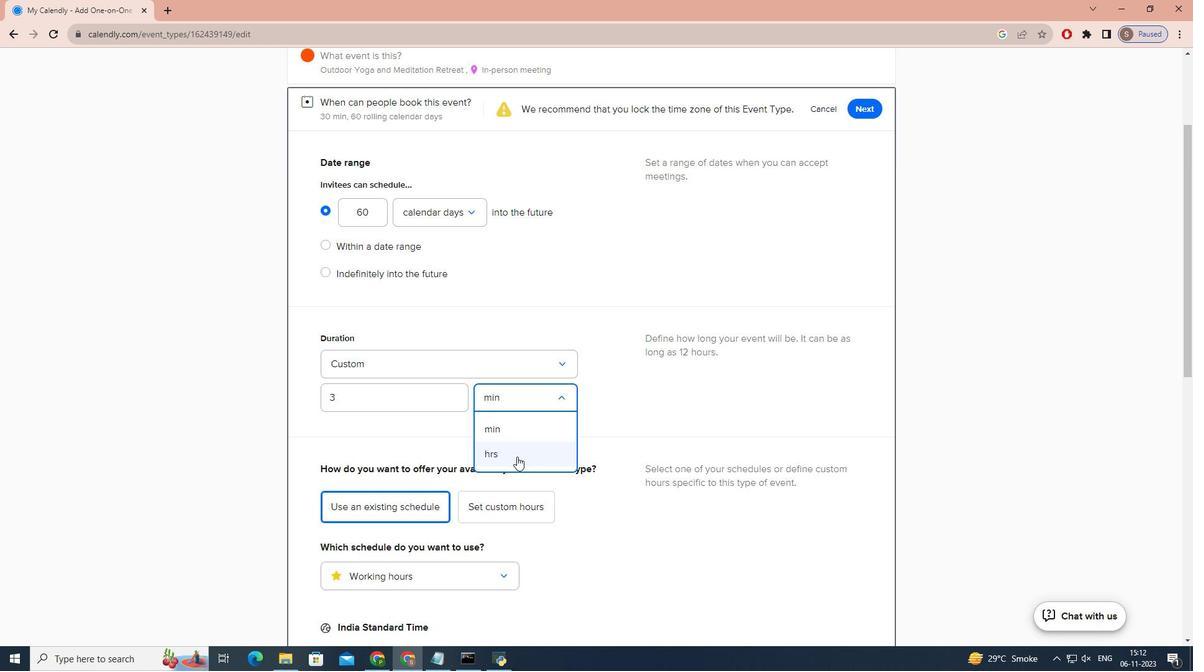 
Action: Mouse moved to (761, 320)
Screenshot: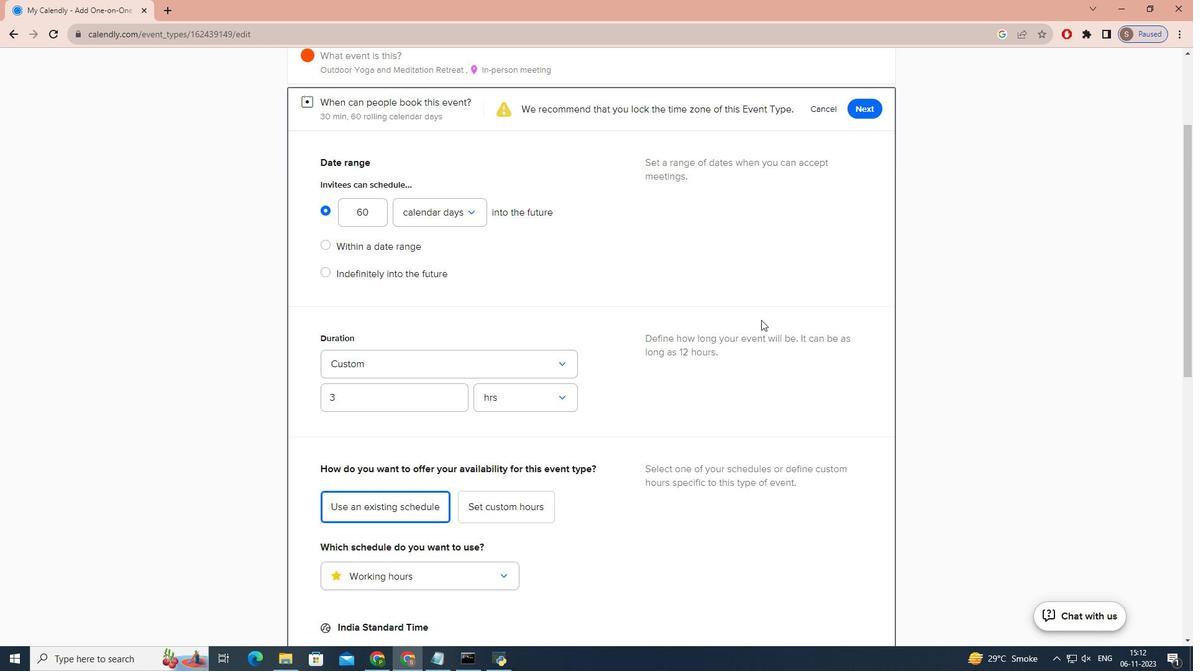 
Action: Mouse scrolled (761, 320) with delta (0, 0)
Screenshot: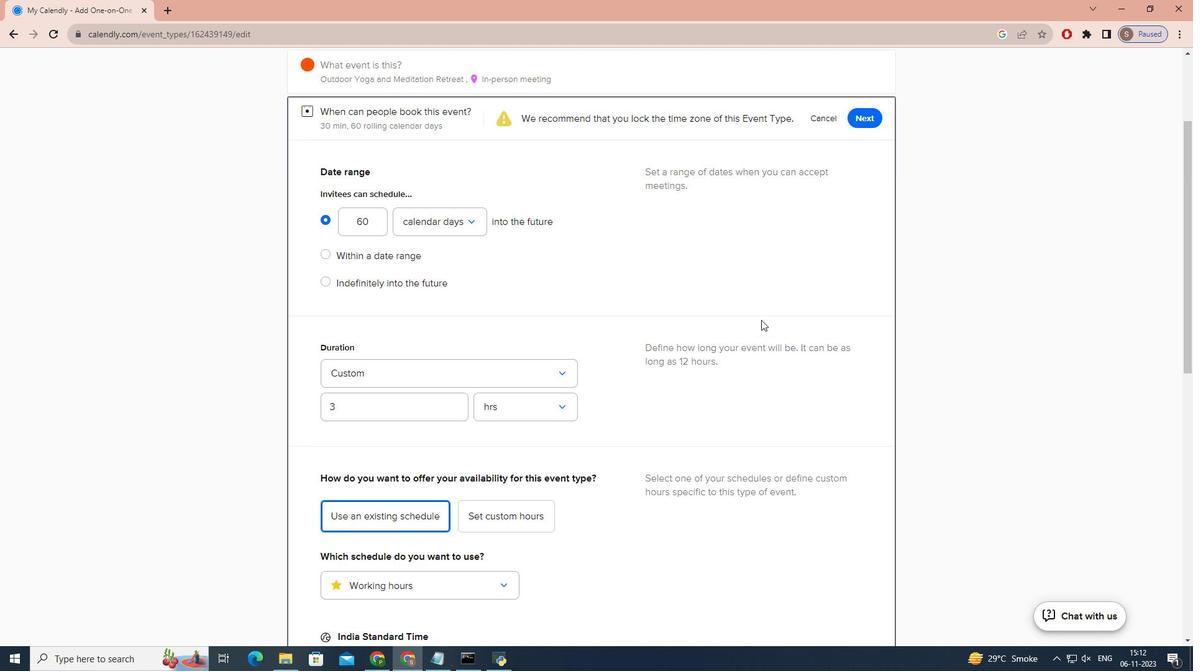 
Action: Mouse scrolled (761, 320) with delta (0, 0)
Screenshot: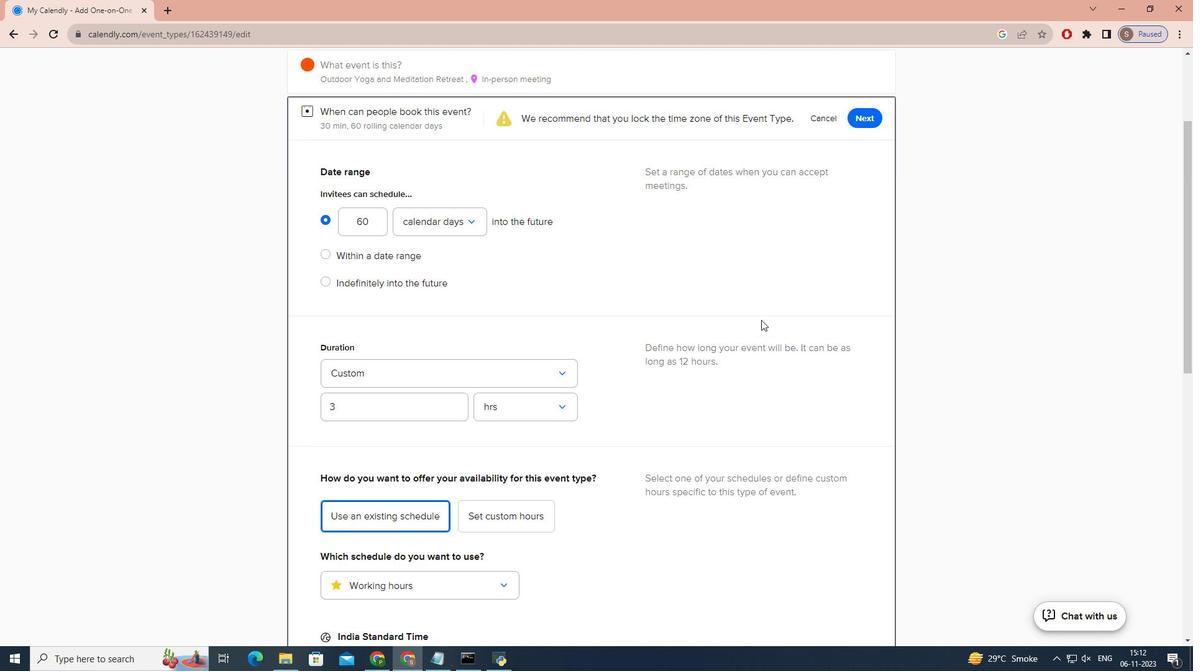 
Action: Mouse scrolled (761, 320) with delta (0, 0)
Screenshot: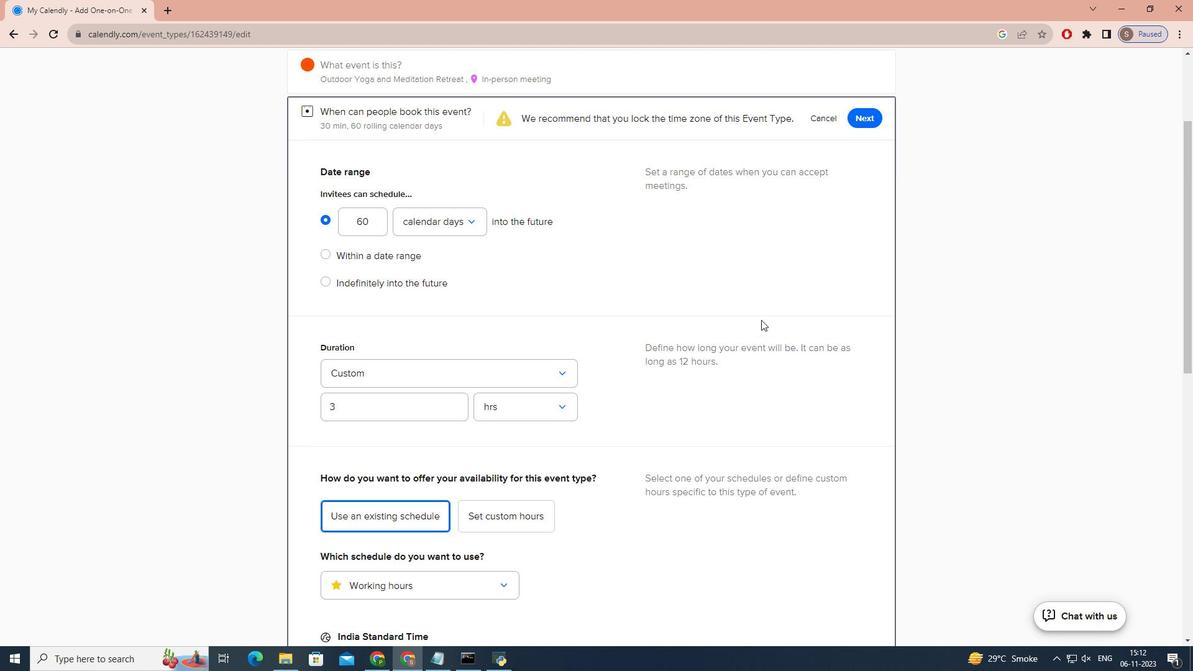 
Action: Mouse scrolled (761, 320) with delta (0, 0)
Screenshot: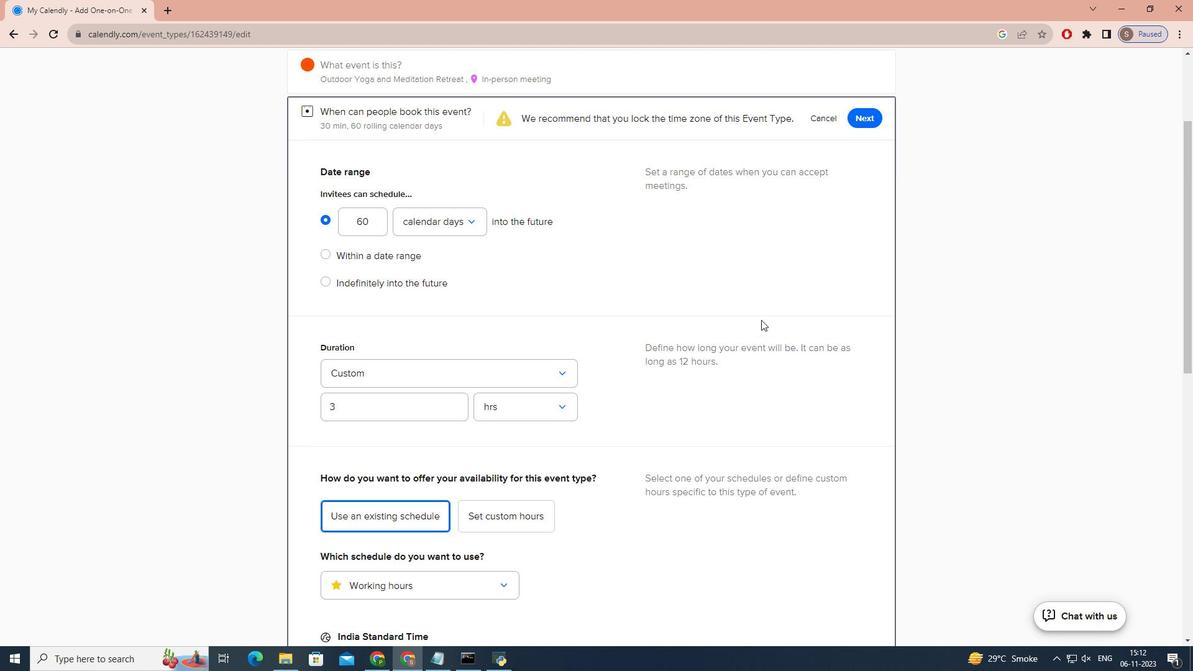 
Action: Mouse scrolled (761, 320) with delta (0, 0)
Screenshot: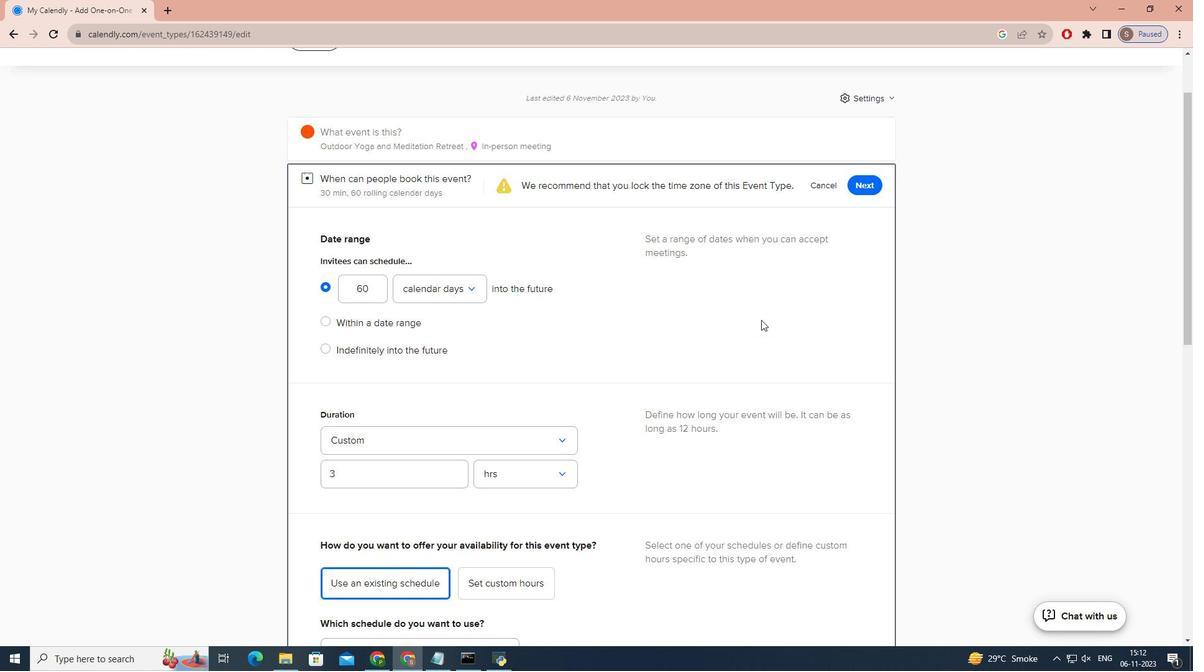 
Action: Mouse moved to (860, 268)
Screenshot: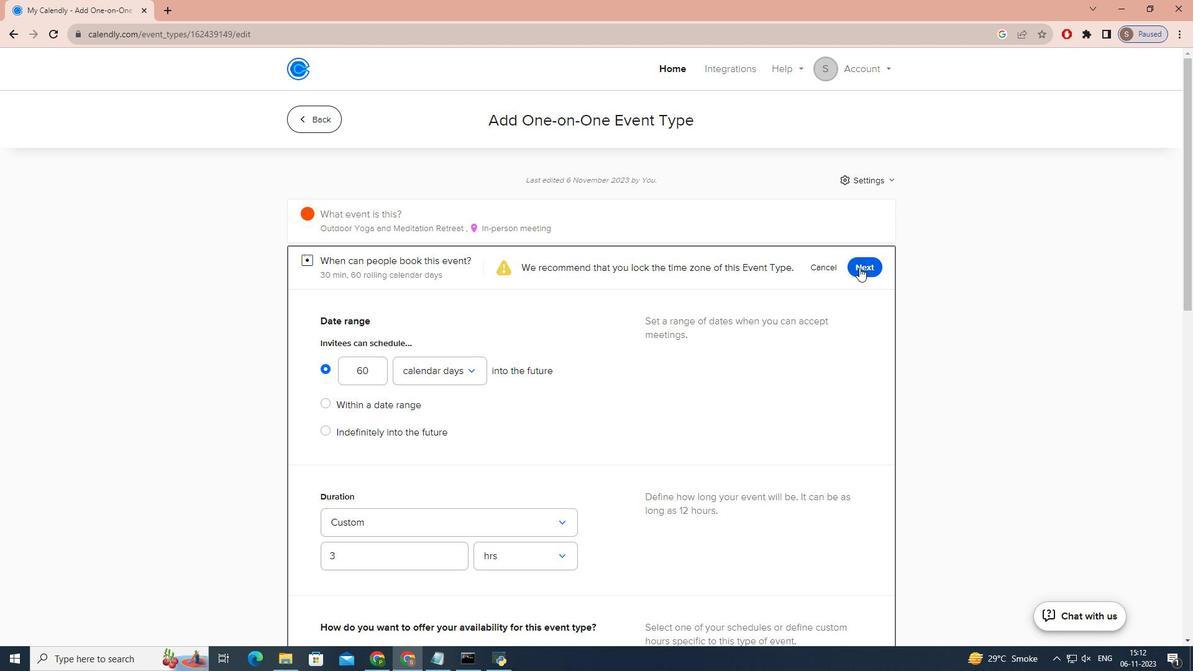 
Action: Mouse pressed left at (860, 268)
Screenshot: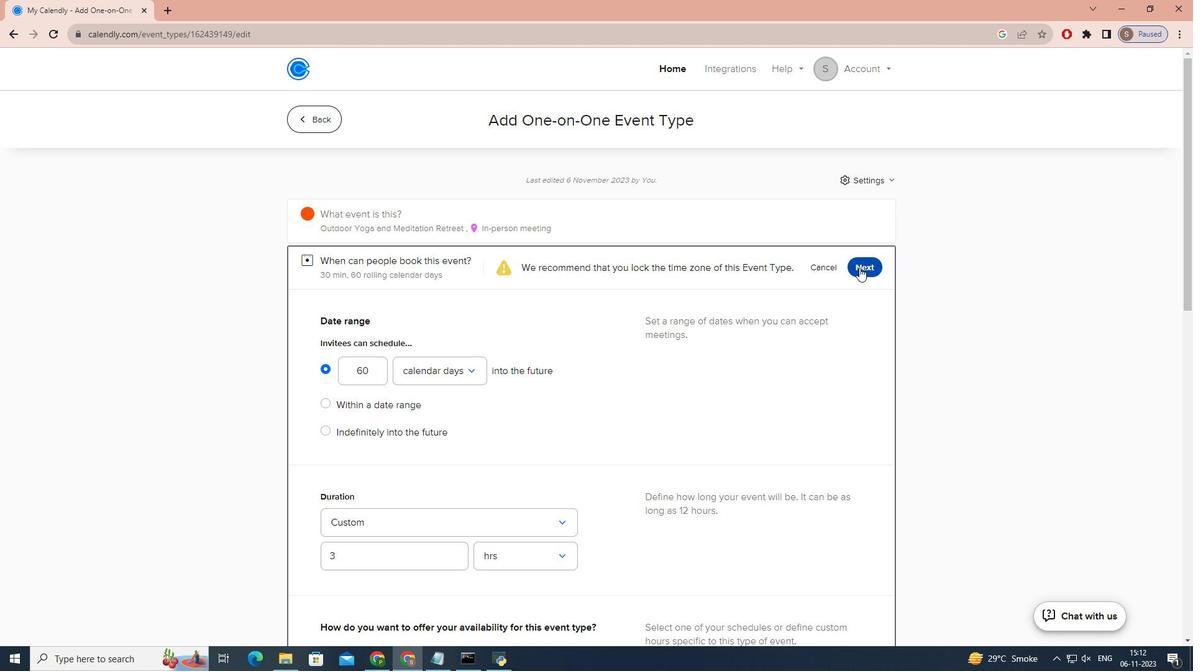 
